 Task: Find connections with filter location Yutz with filter topic #Lawwith filter profile language Potuguese with filter current company Blu Ocean Innovations pvt ltd with filter school Sri Padmavathi Mahila Visva Vidyalayam, Tirupathi with filter industry Law Enforcement with filter service category Portrait Photography with filter keywords title Online ESL Instructor
Action: Mouse moved to (488, 79)
Screenshot: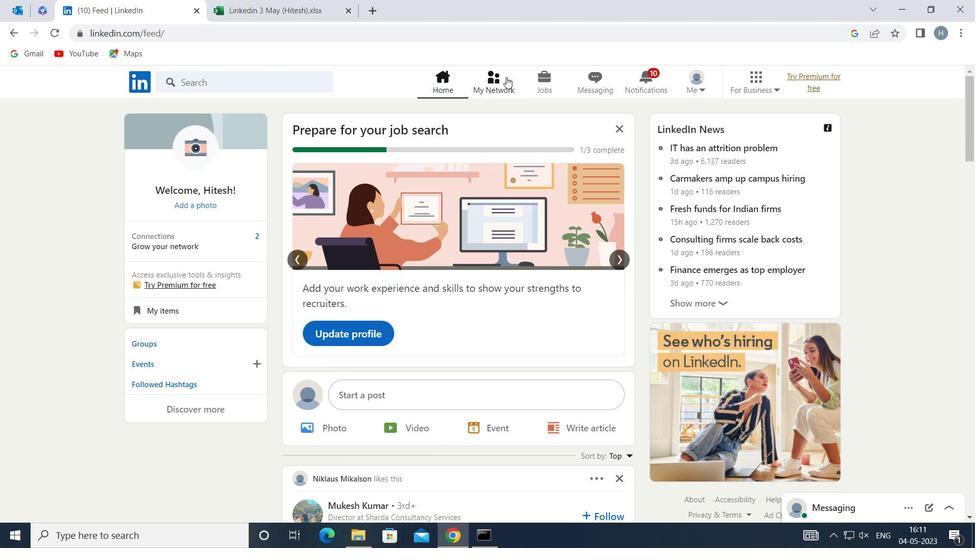 
Action: Mouse pressed left at (488, 79)
Screenshot: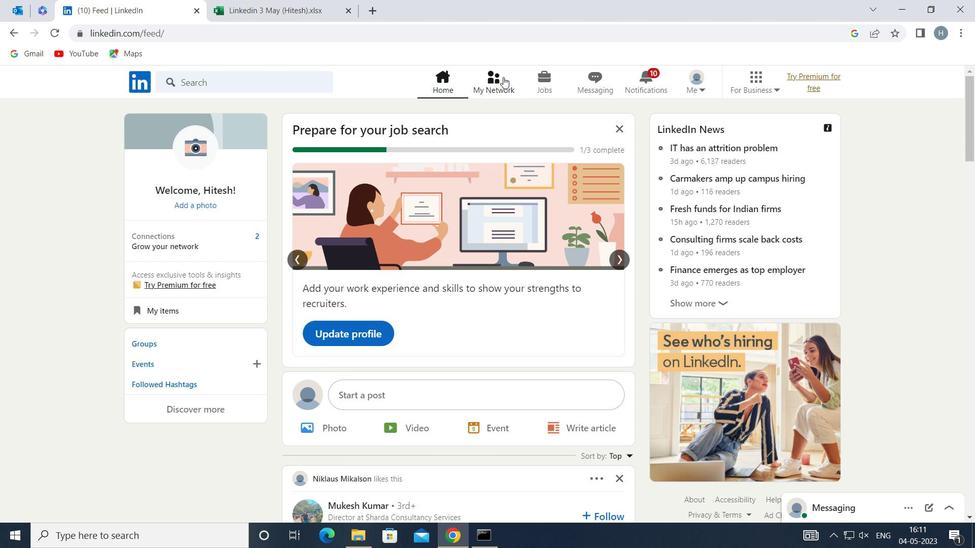 
Action: Mouse moved to (272, 149)
Screenshot: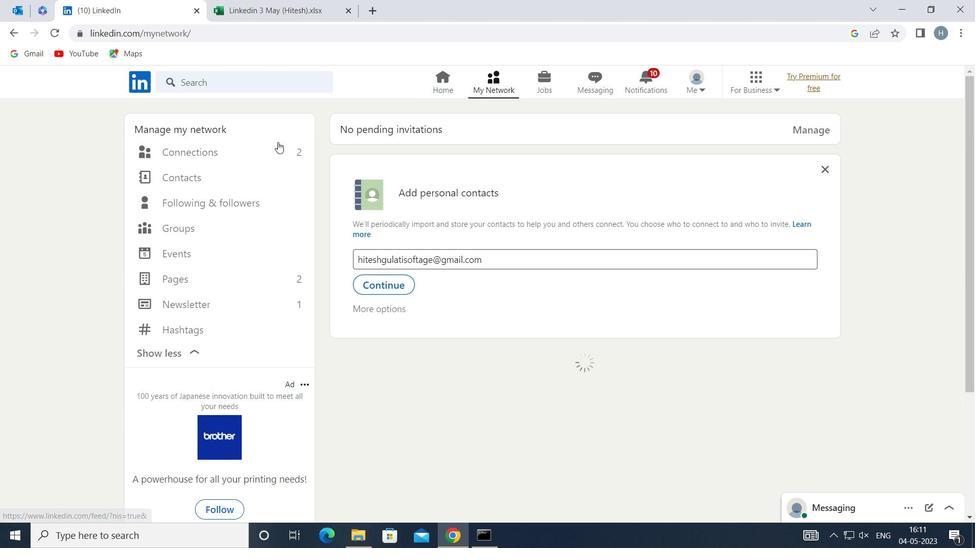 
Action: Mouse pressed left at (272, 149)
Screenshot: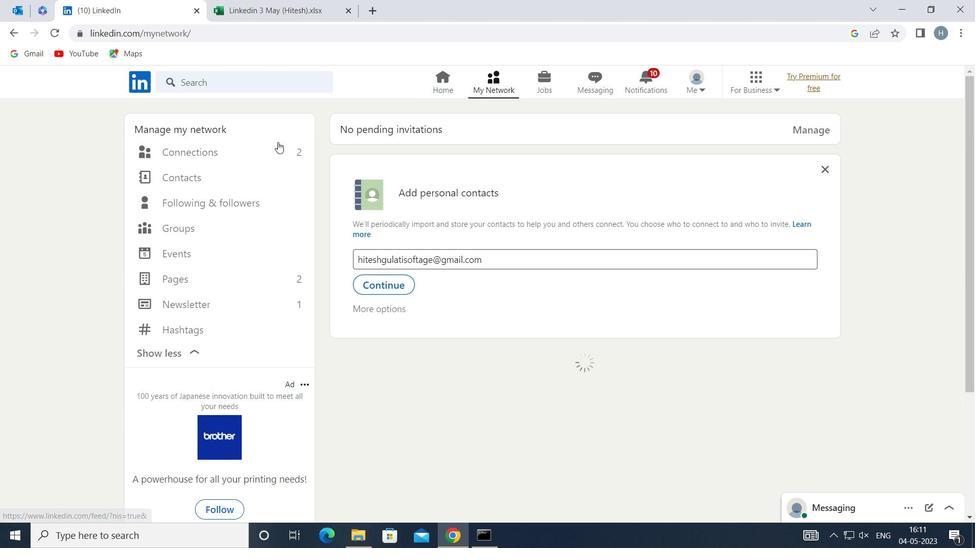 
Action: Mouse moved to (571, 152)
Screenshot: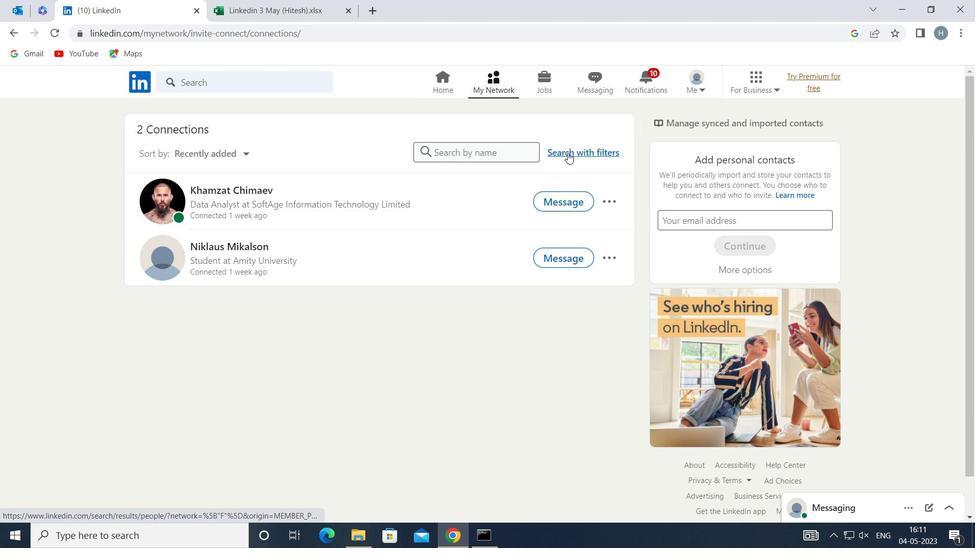 
Action: Mouse pressed left at (571, 152)
Screenshot: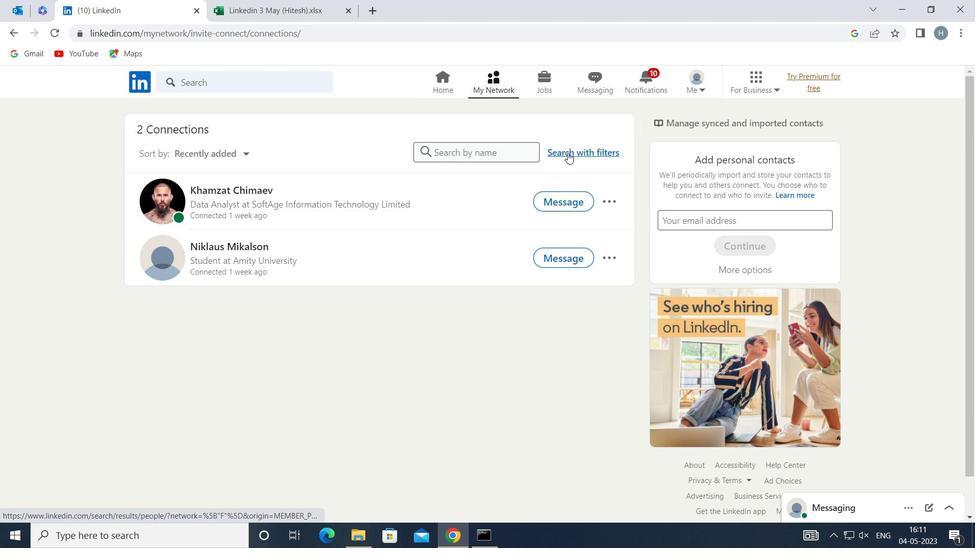 
Action: Mouse moved to (533, 115)
Screenshot: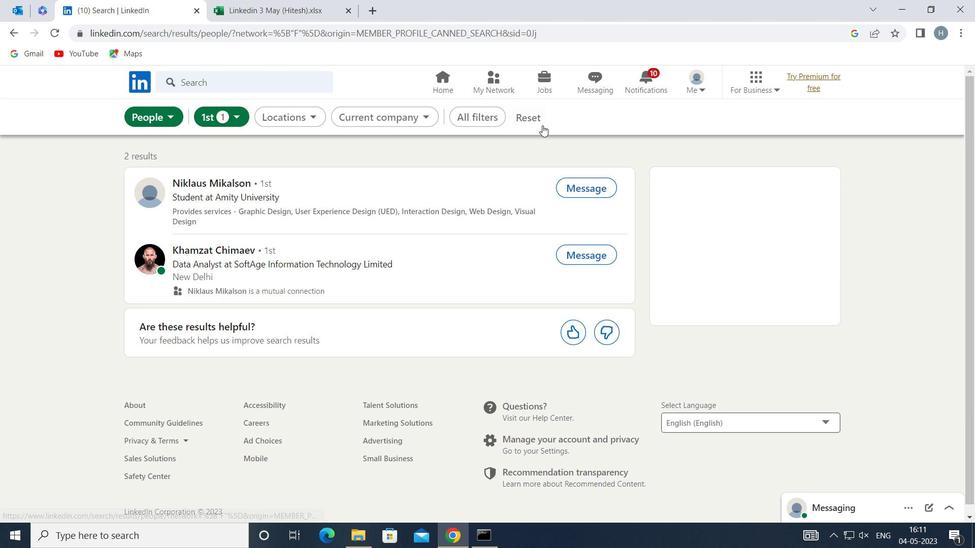 
Action: Mouse pressed left at (533, 115)
Screenshot: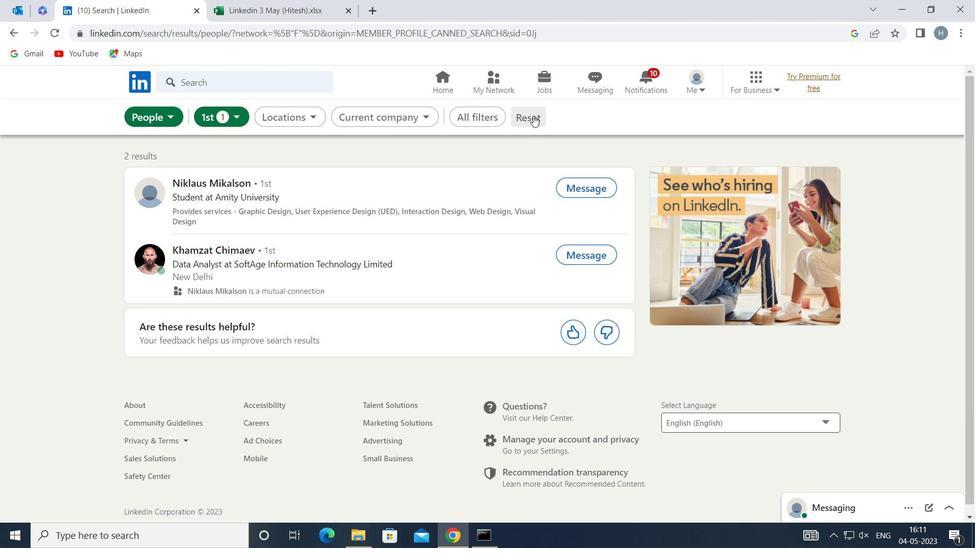 
Action: Mouse moved to (518, 115)
Screenshot: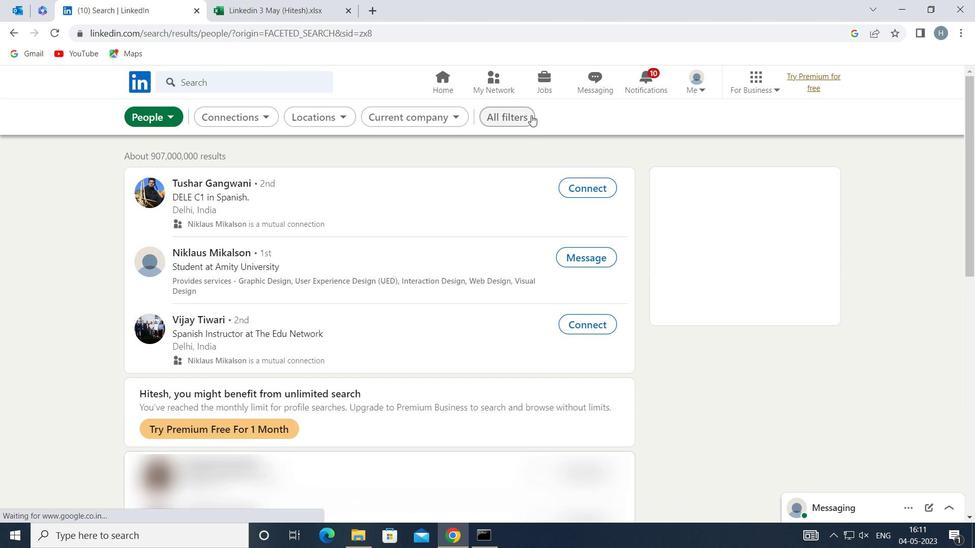 
Action: Mouse pressed left at (518, 115)
Screenshot: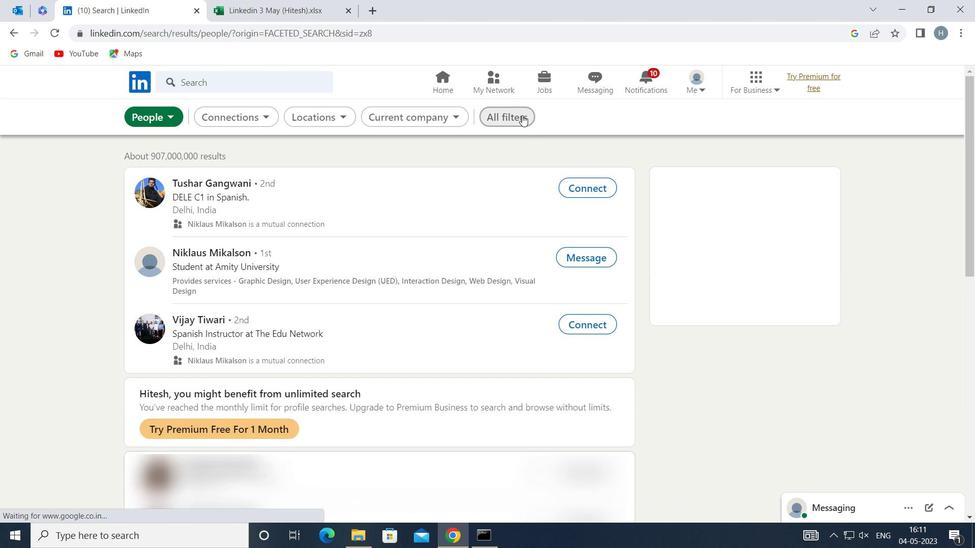 
Action: Mouse moved to (712, 314)
Screenshot: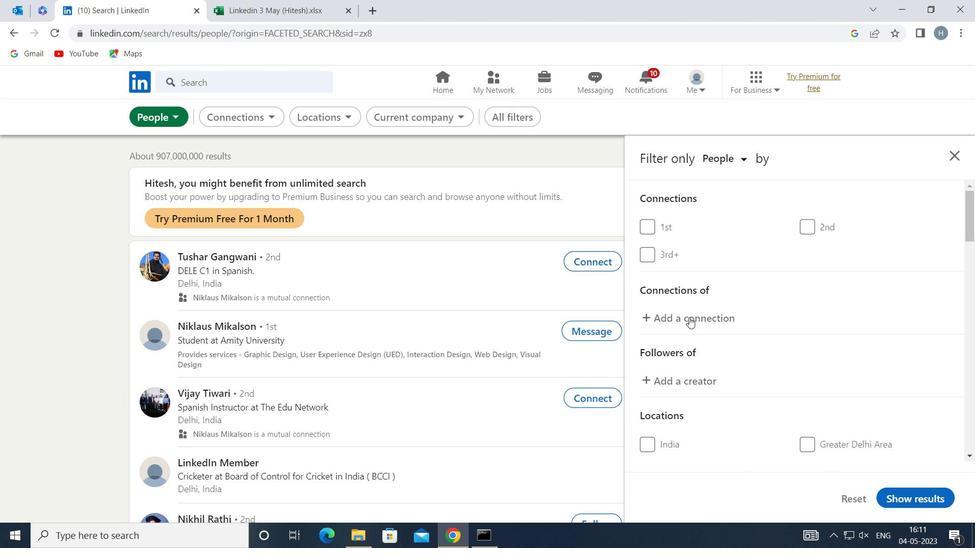 
Action: Mouse scrolled (712, 314) with delta (0, 0)
Screenshot: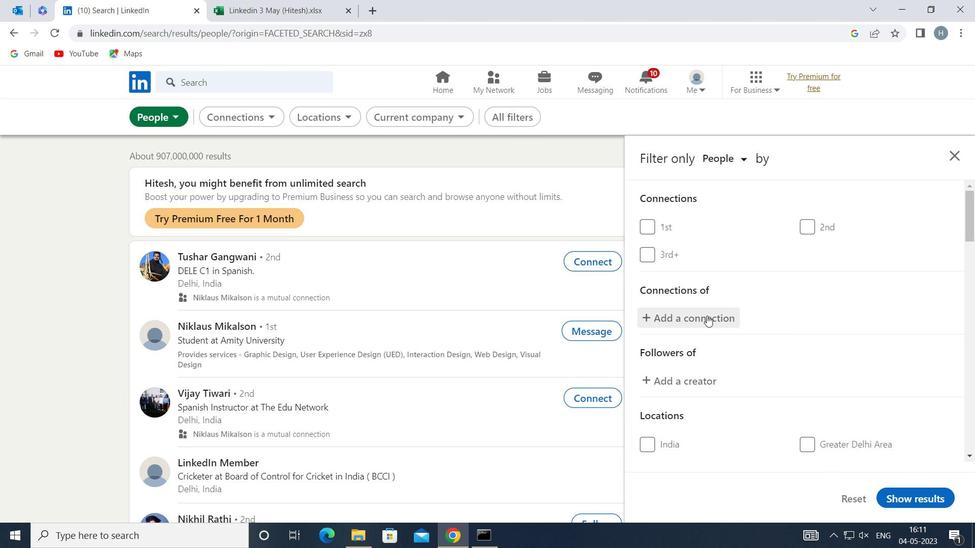
Action: Mouse scrolled (712, 314) with delta (0, 0)
Screenshot: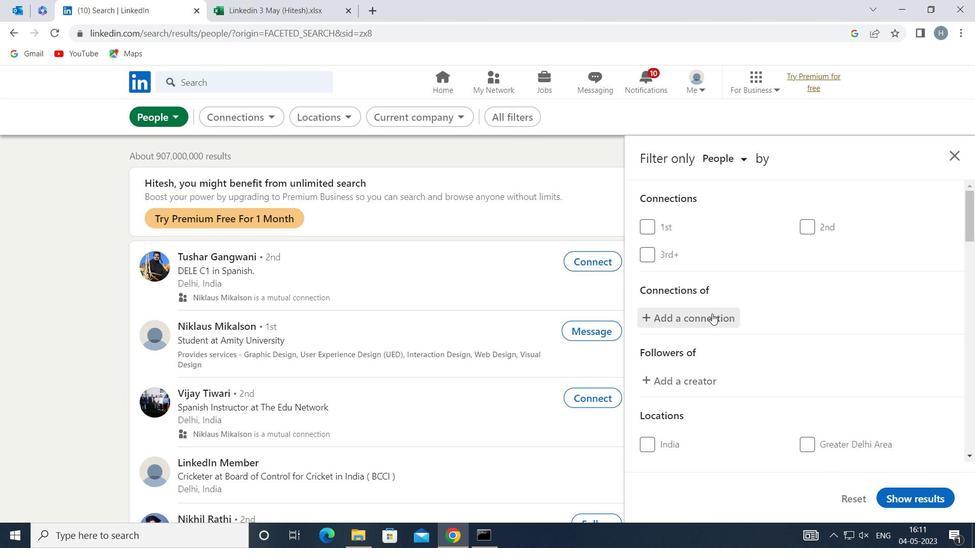 
Action: Mouse moved to (715, 313)
Screenshot: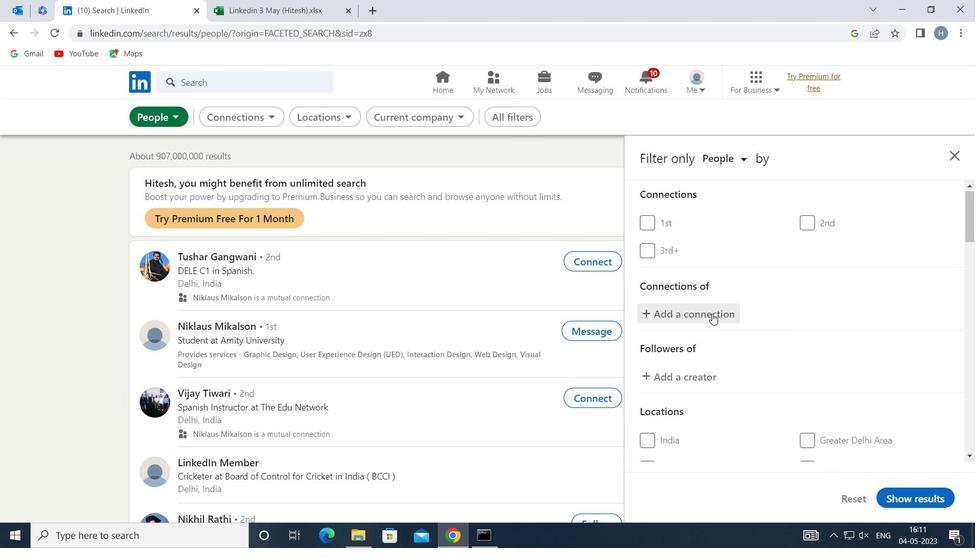 
Action: Mouse scrolled (715, 312) with delta (0, 0)
Screenshot: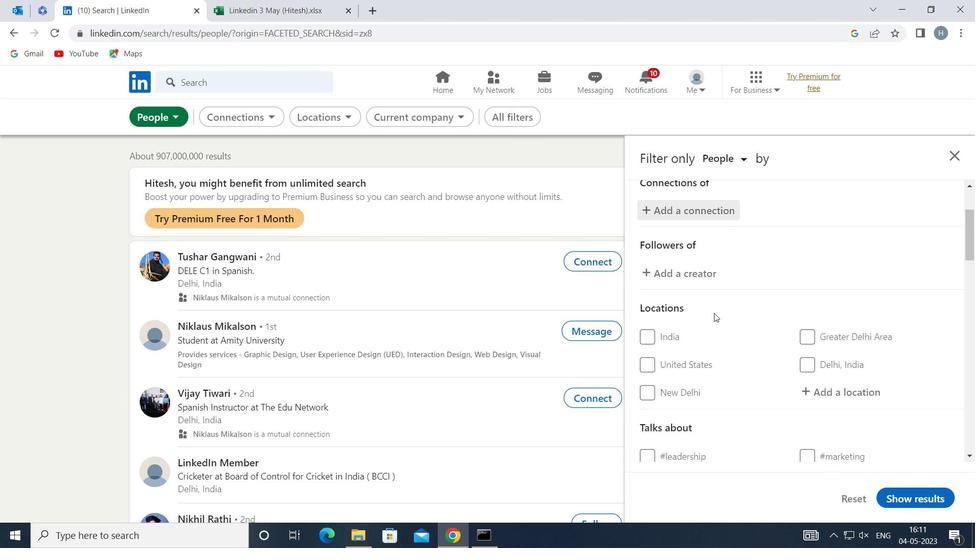 
Action: Mouse moved to (814, 313)
Screenshot: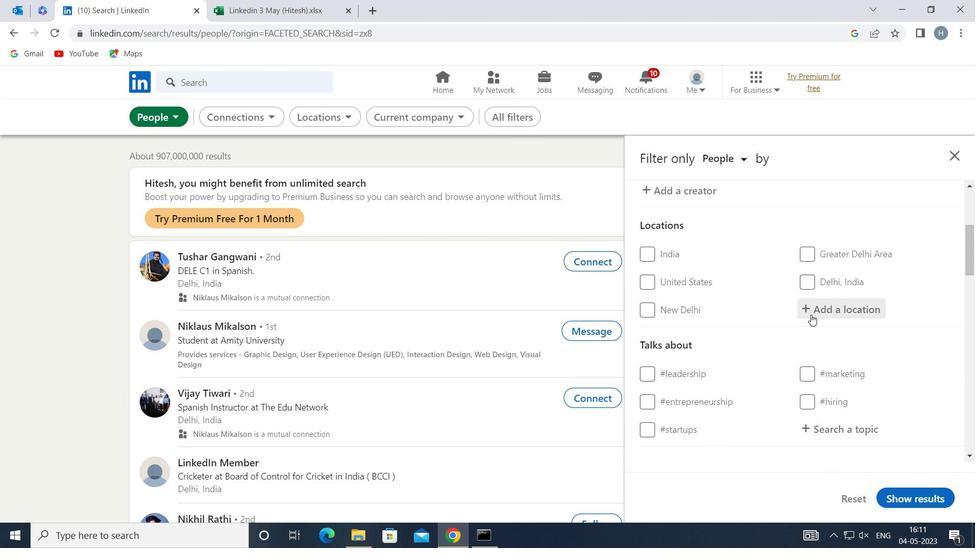
Action: Mouse pressed left at (814, 313)
Screenshot: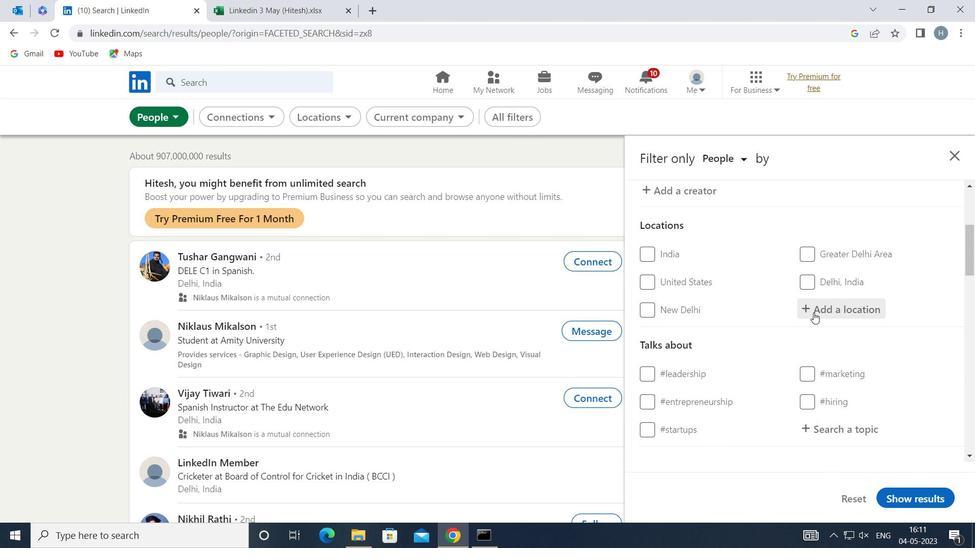 
Action: Key pressed <Key.shift>YUT
Screenshot: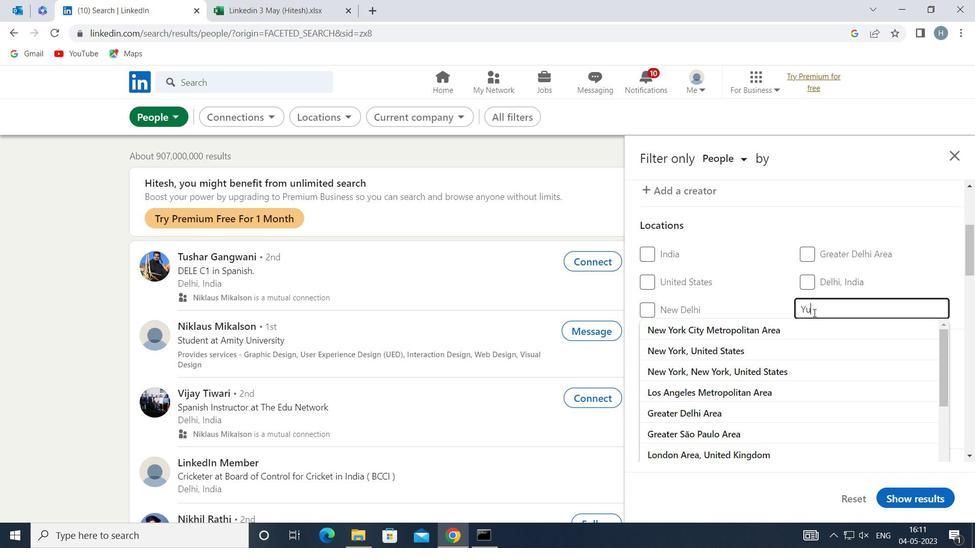 
Action: Mouse moved to (814, 312)
Screenshot: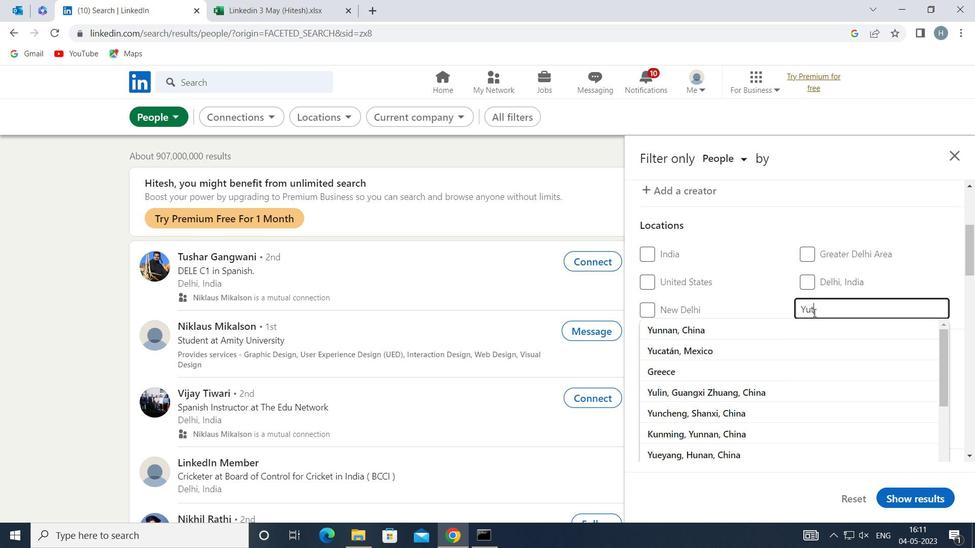 
Action: Key pressed Z
Screenshot: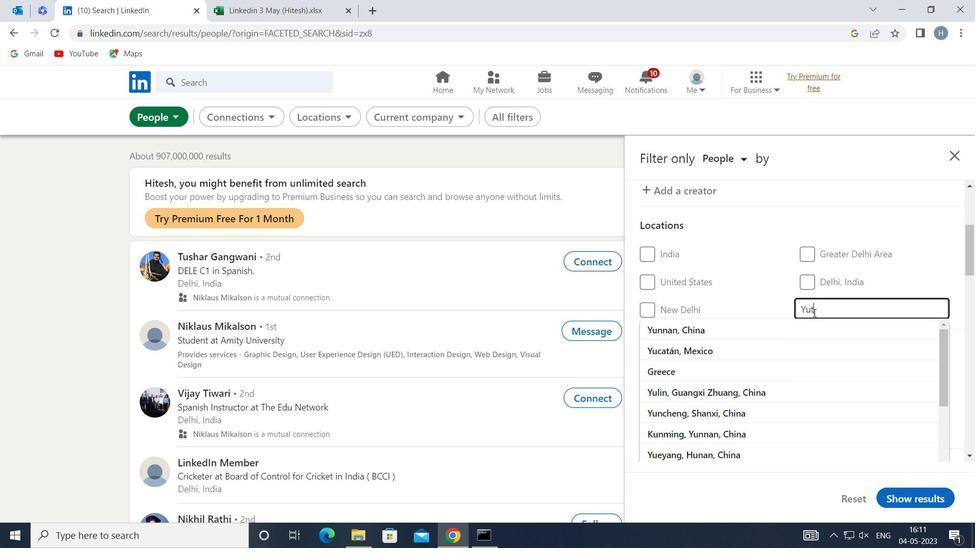 
Action: Mouse moved to (784, 327)
Screenshot: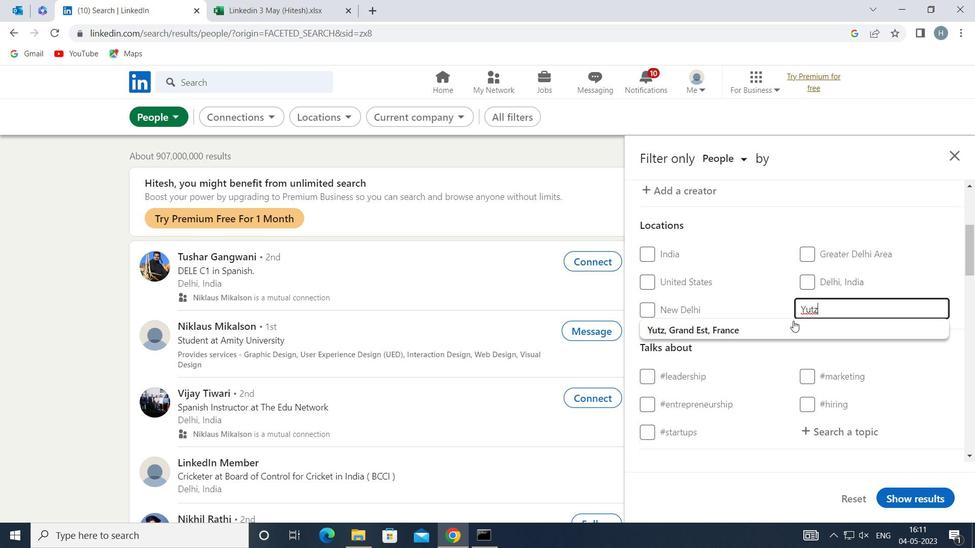 
Action: Mouse pressed left at (784, 327)
Screenshot: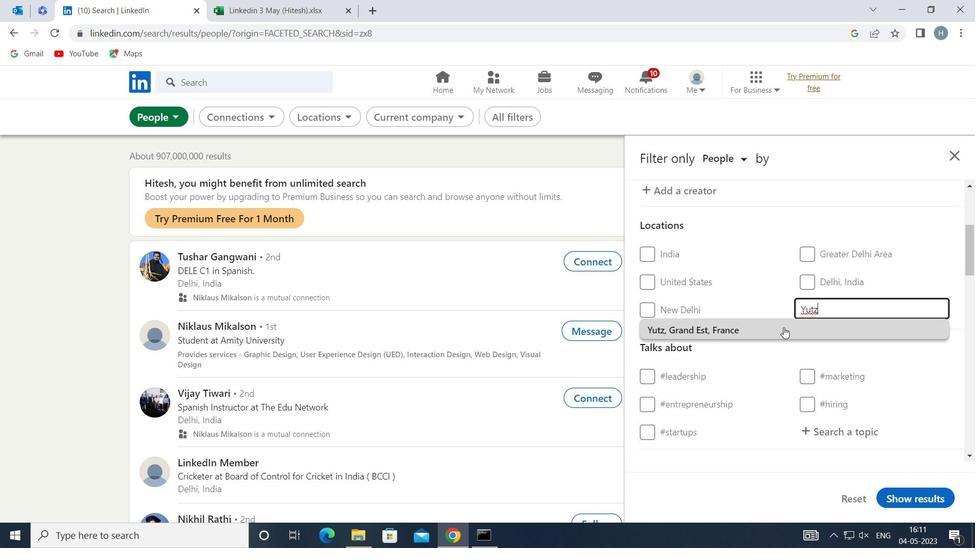 
Action: Mouse scrolled (784, 327) with delta (0, 0)
Screenshot: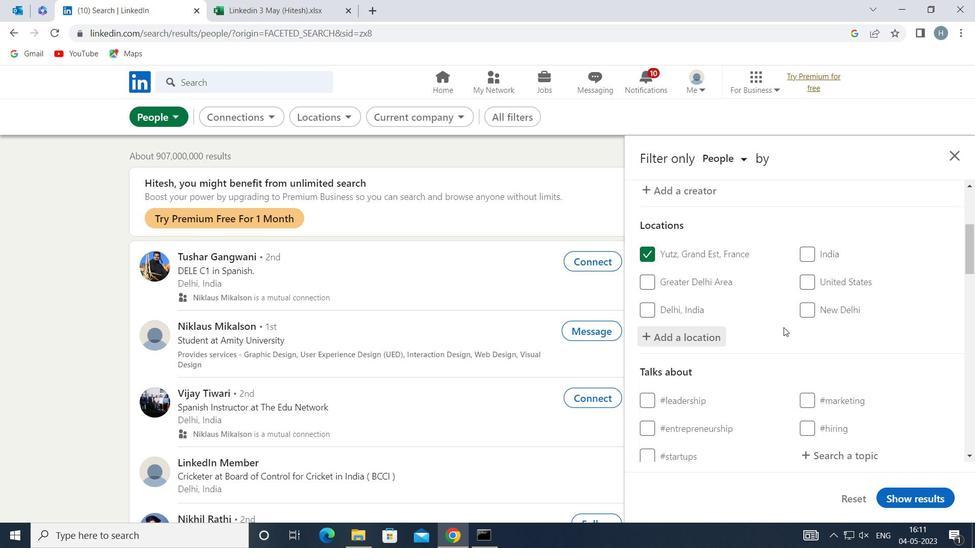 
Action: Mouse scrolled (784, 327) with delta (0, 0)
Screenshot: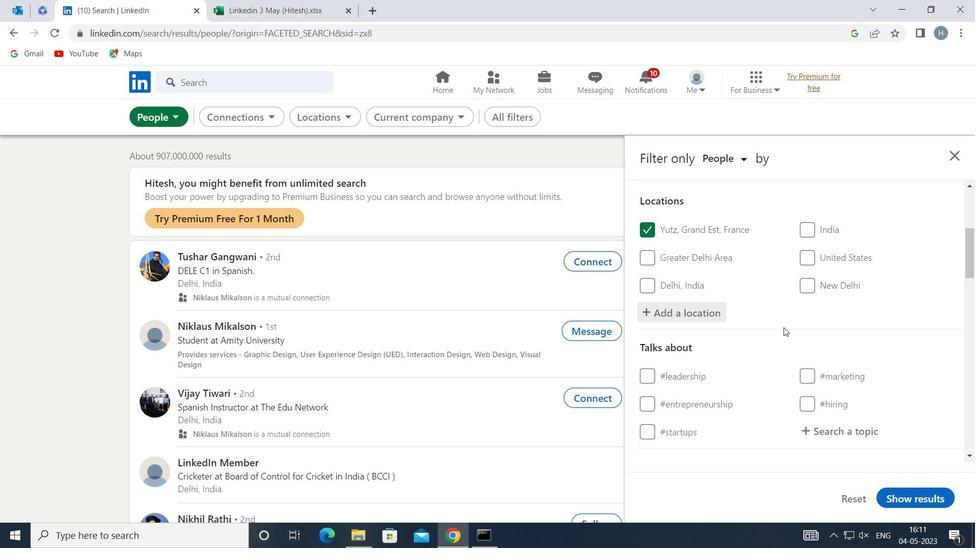 
Action: Mouse moved to (835, 330)
Screenshot: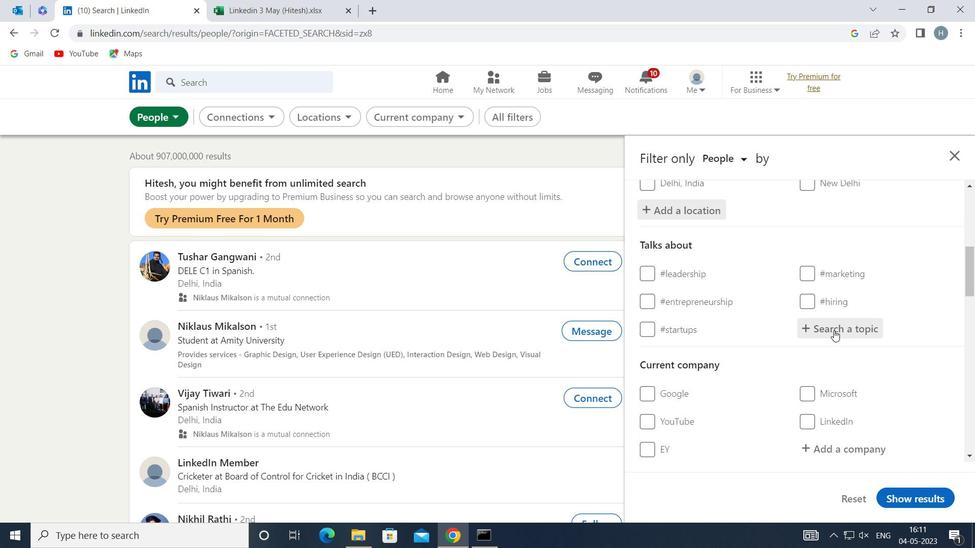 
Action: Mouse pressed left at (835, 330)
Screenshot: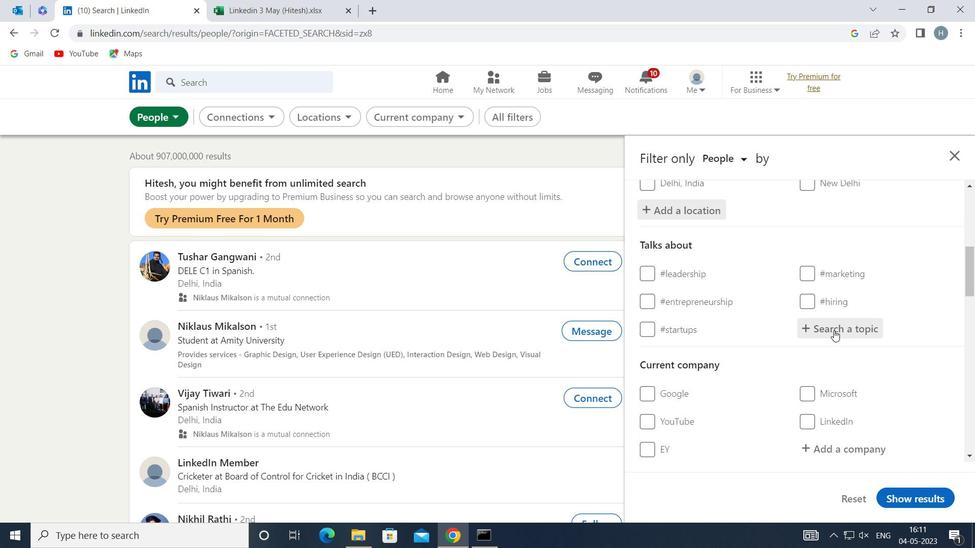 
Action: Mouse moved to (835, 330)
Screenshot: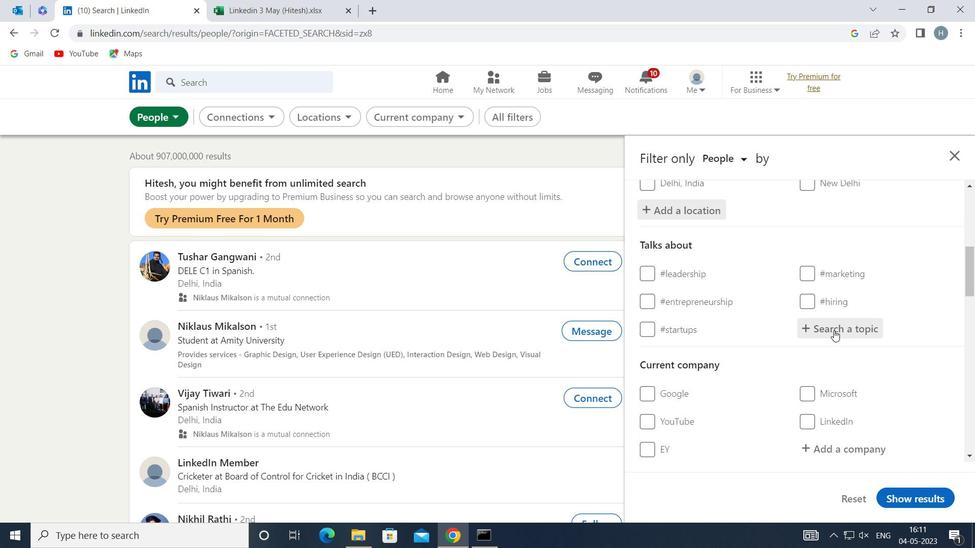 
Action: Key pressed LAW
Screenshot: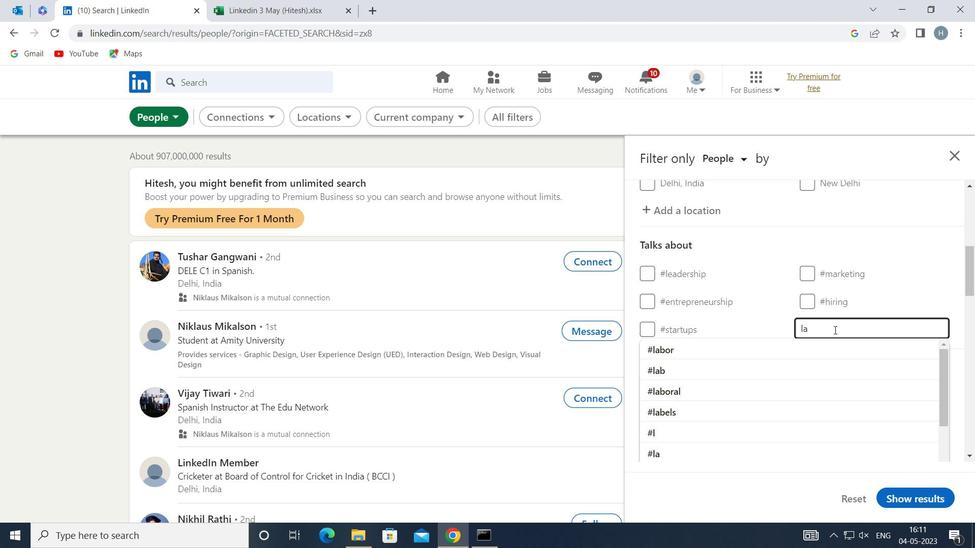 
Action: Mouse moved to (803, 348)
Screenshot: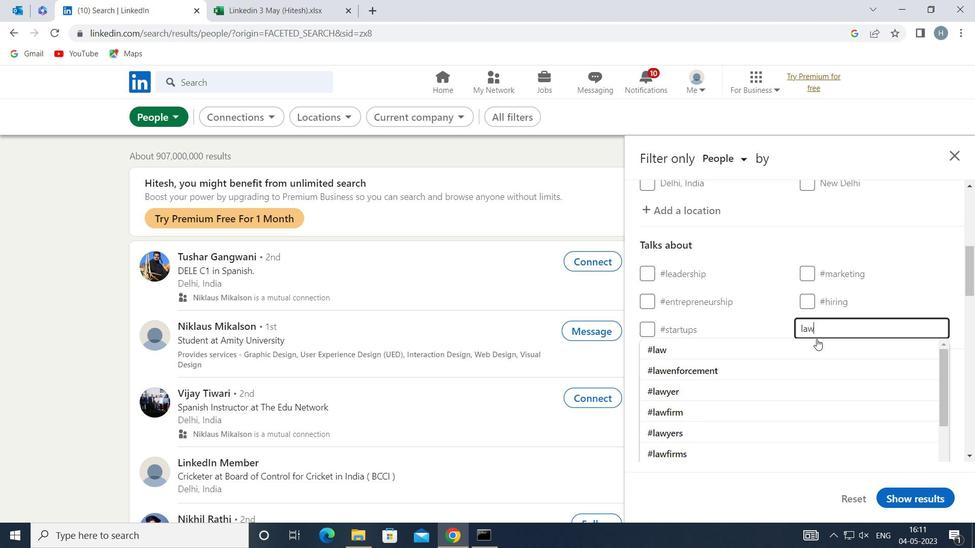 
Action: Mouse pressed left at (803, 348)
Screenshot: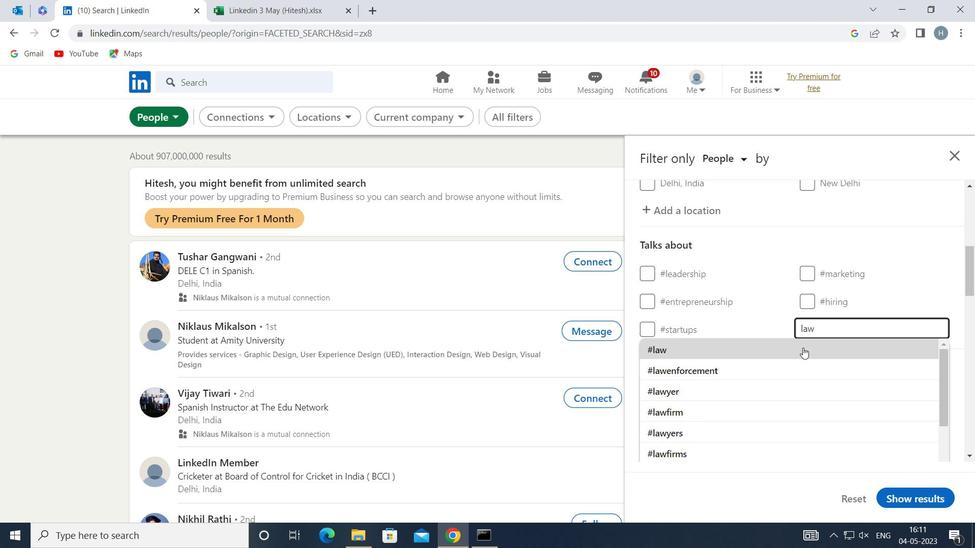 
Action: Mouse moved to (801, 348)
Screenshot: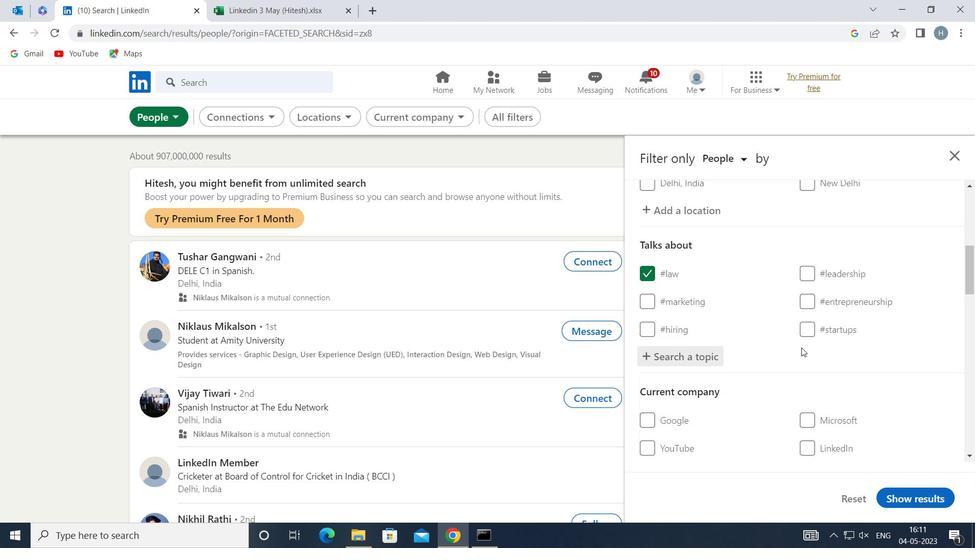 
Action: Mouse scrolled (801, 347) with delta (0, 0)
Screenshot: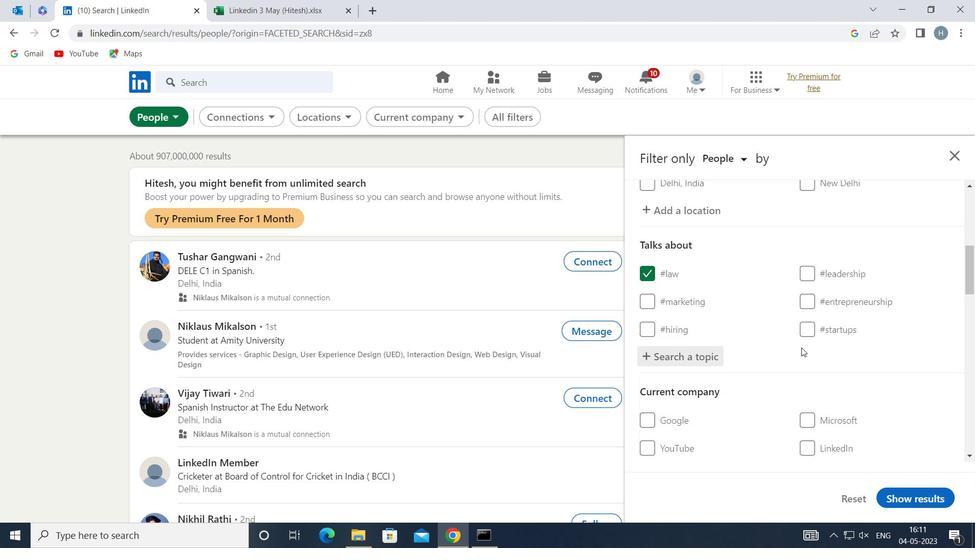
Action: Mouse moved to (801, 347)
Screenshot: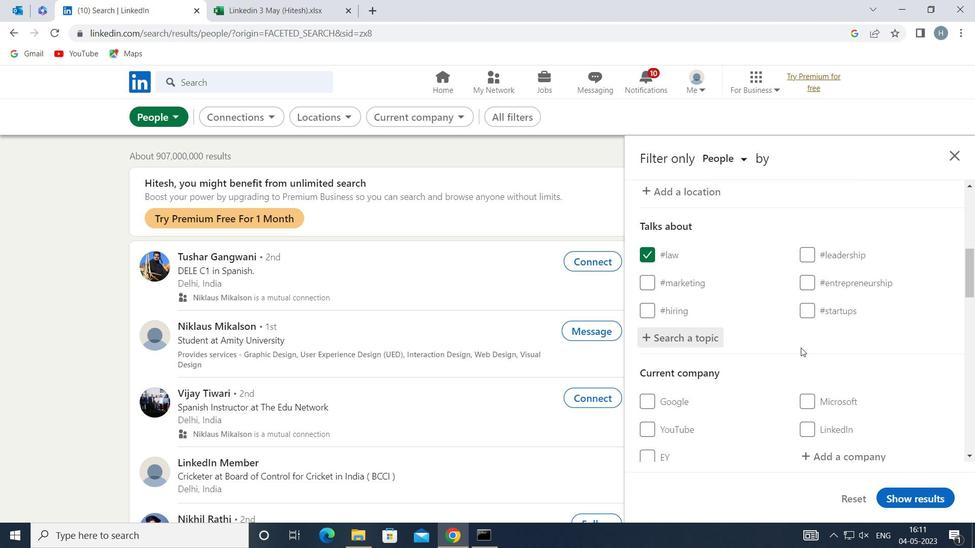 
Action: Mouse scrolled (801, 347) with delta (0, 0)
Screenshot: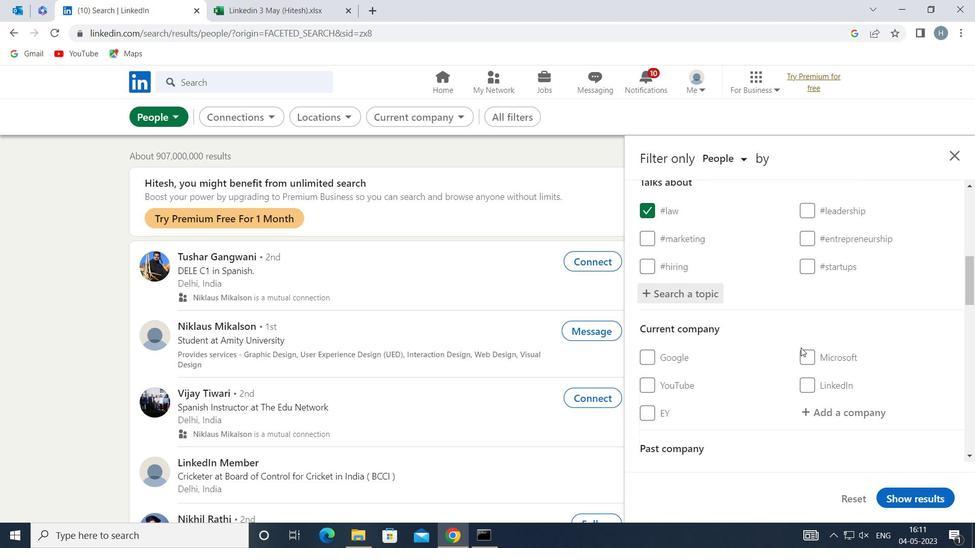 
Action: Mouse scrolled (801, 347) with delta (0, 0)
Screenshot: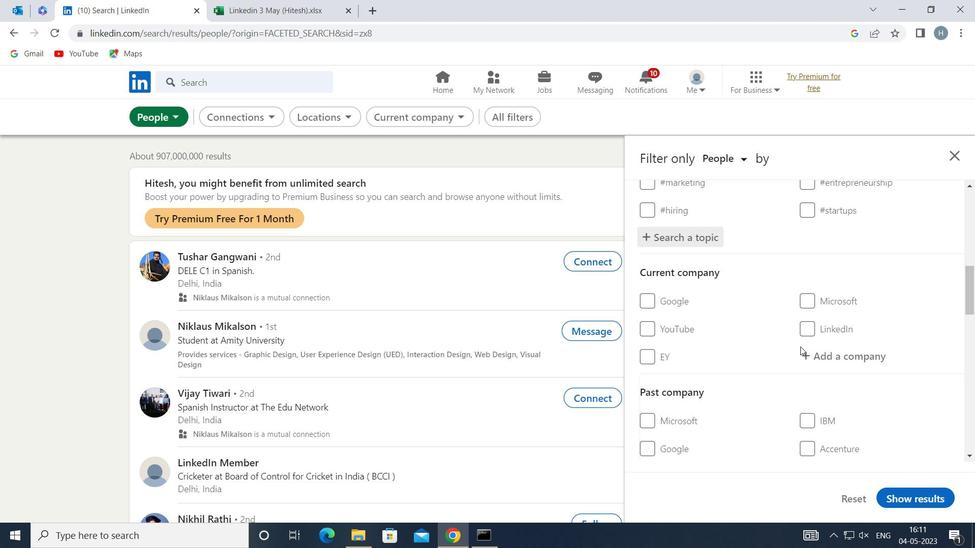 
Action: Mouse scrolled (801, 347) with delta (0, 0)
Screenshot: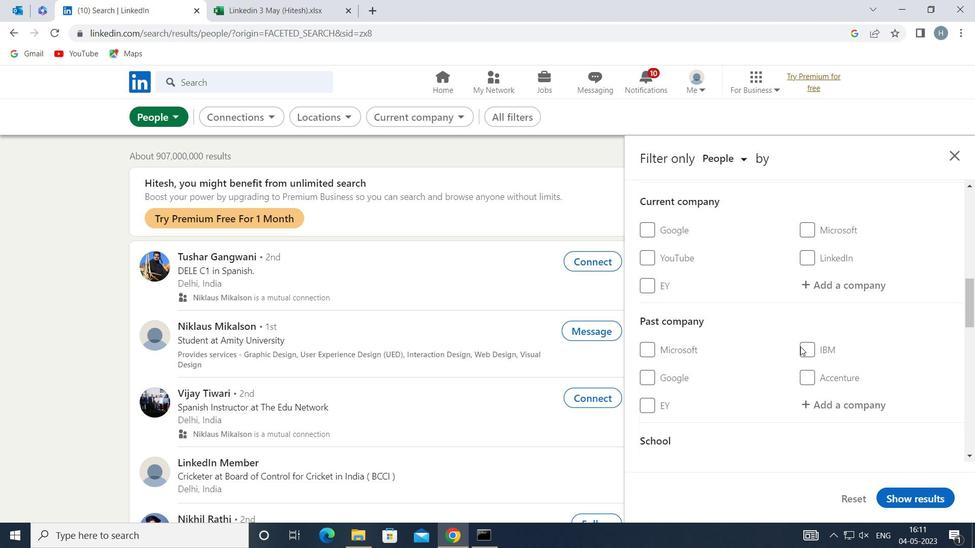 
Action: Mouse scrolled (801, 347) with delta (0, 0)
Screenshot: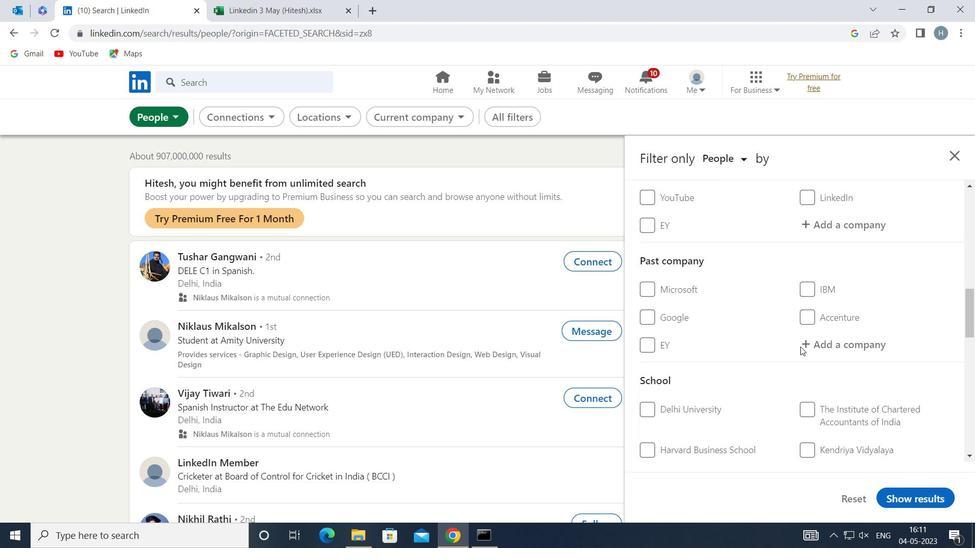 
Action: Mouse moved to (801, 345)
Screenshot: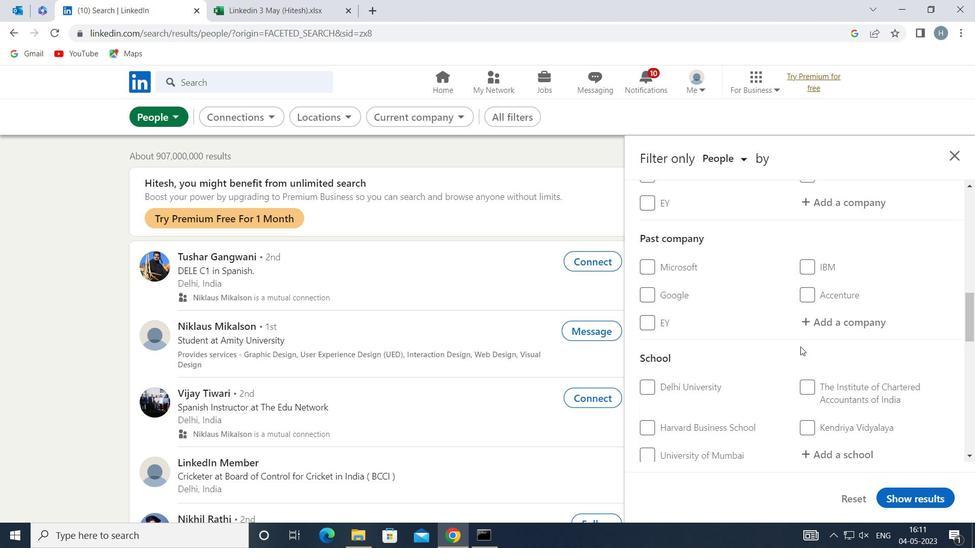 
Action: Mouse scrolled (801, 345) with delta (0, 0)
Screenshot: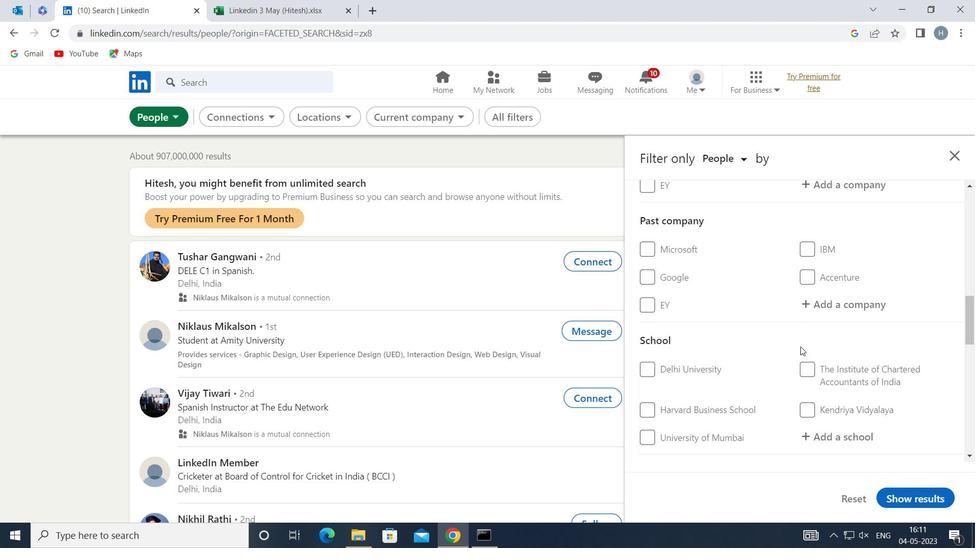 
Action: Mouse moved to (801, 345)
Screenshot: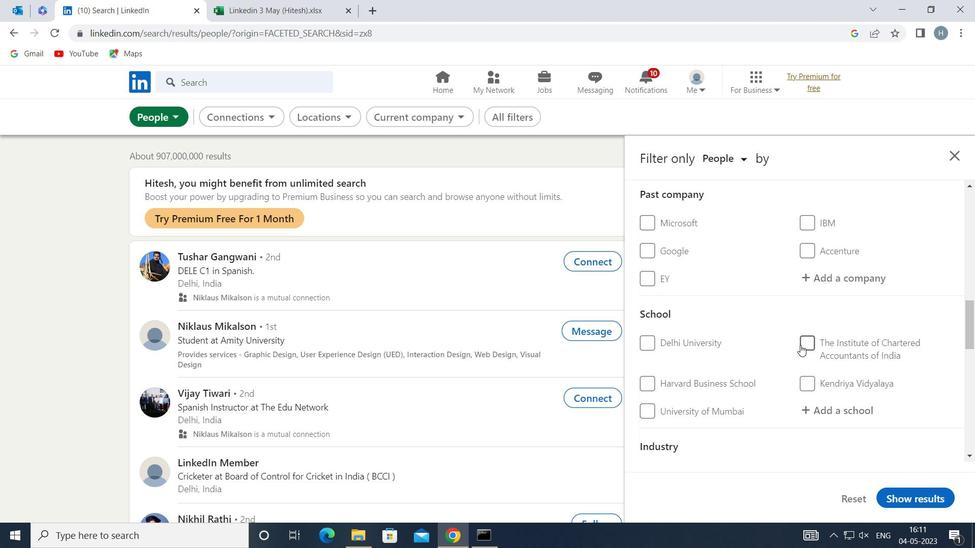 
Action: Mouse scrolled (801, 344) with delta (0, 0)
Screenshot: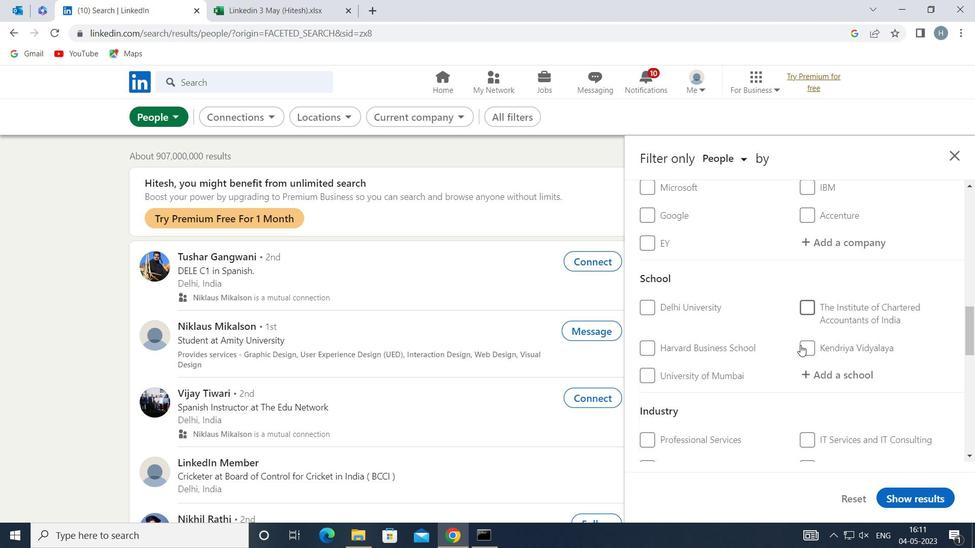 
Action: Mouse scrolled (801, 344) with delta (0, 0)
Screenshot: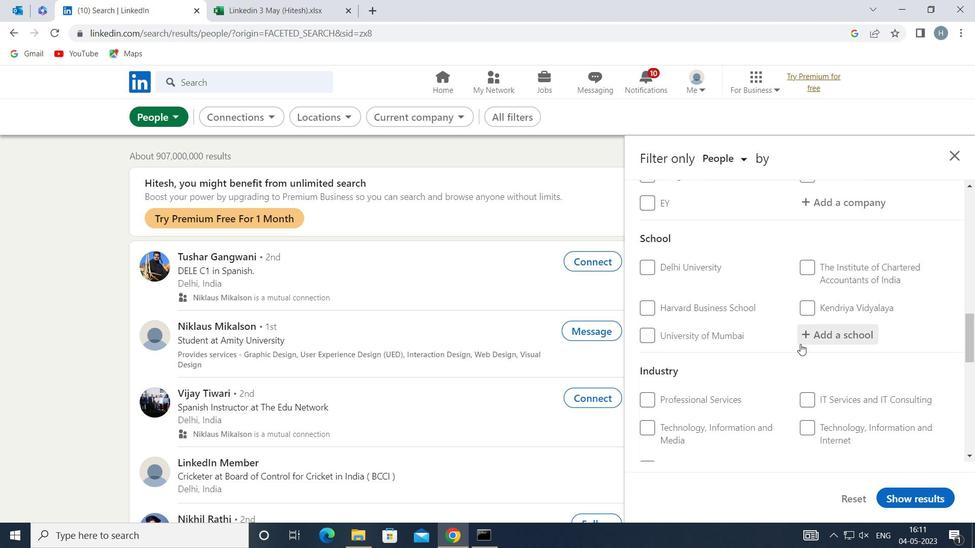 
Action: Mouse scrolled (801, 344) with delta (0, 0)
Screenshot: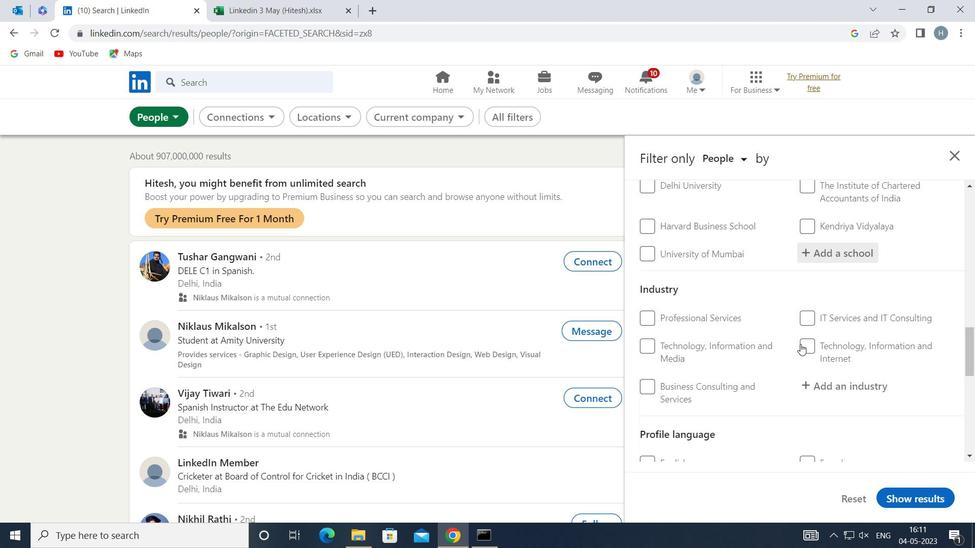 
Action: Mouse scrolled (801, 344) with delta (0, 0)
Screenshot: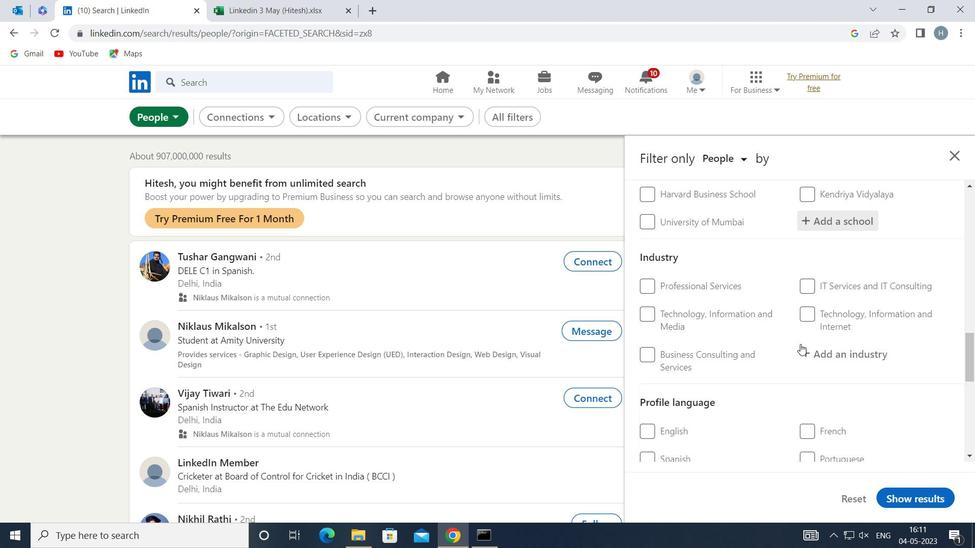 
Action: Mouse moved to (812, 330)
Screenshot: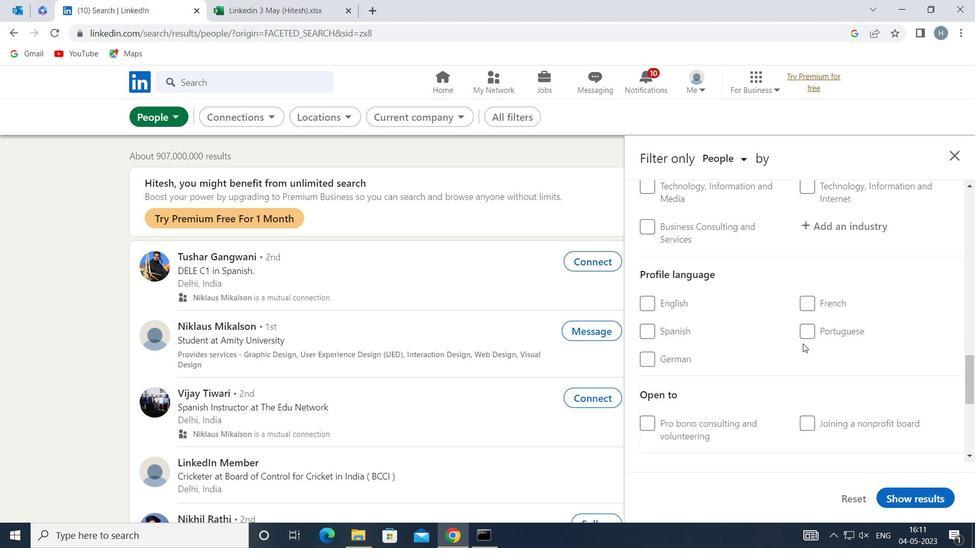 
Action: Mouse pressed left at (812, 330)
Screenshot: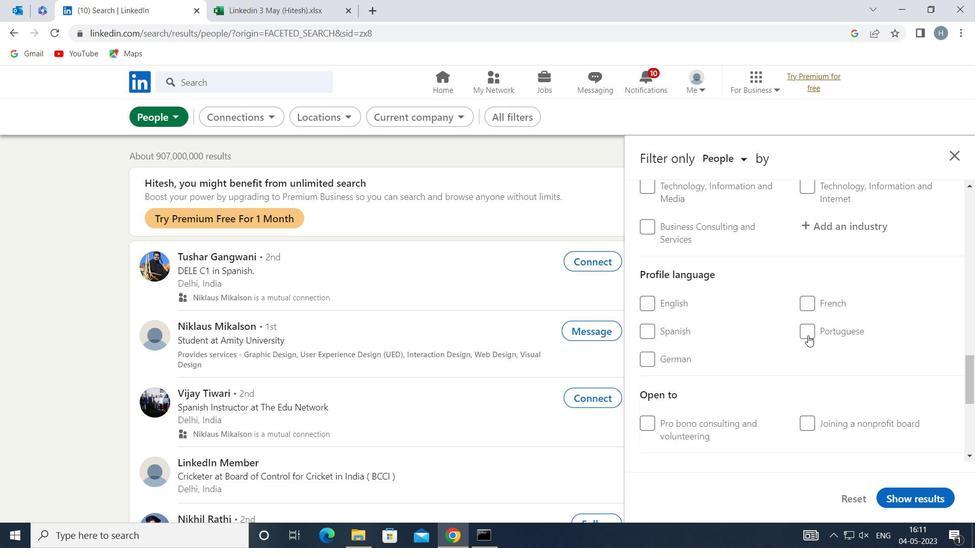 
Action: Mouse moved to (739, 350)
Screenshot: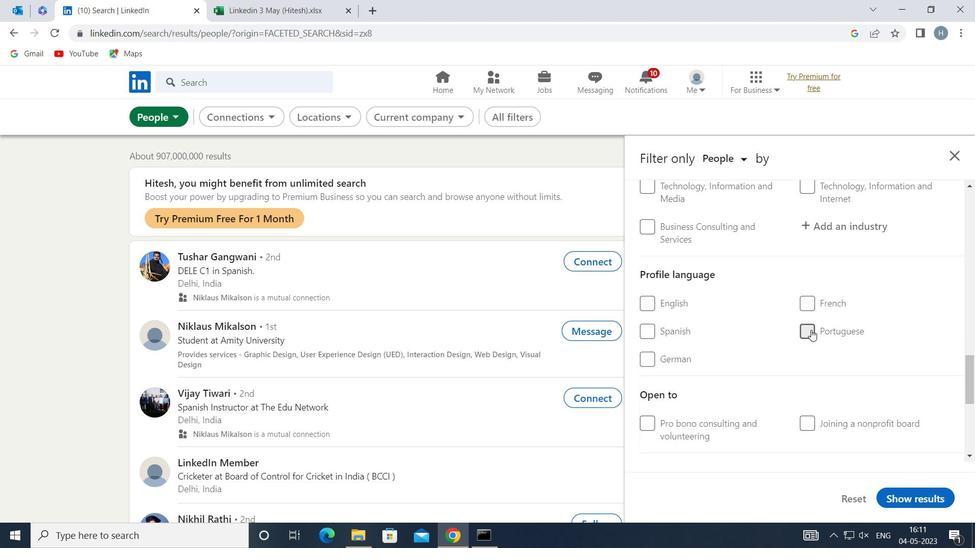 
Action: Mouse scrolled (739, 350) with delta (0, 0)
Screenshot: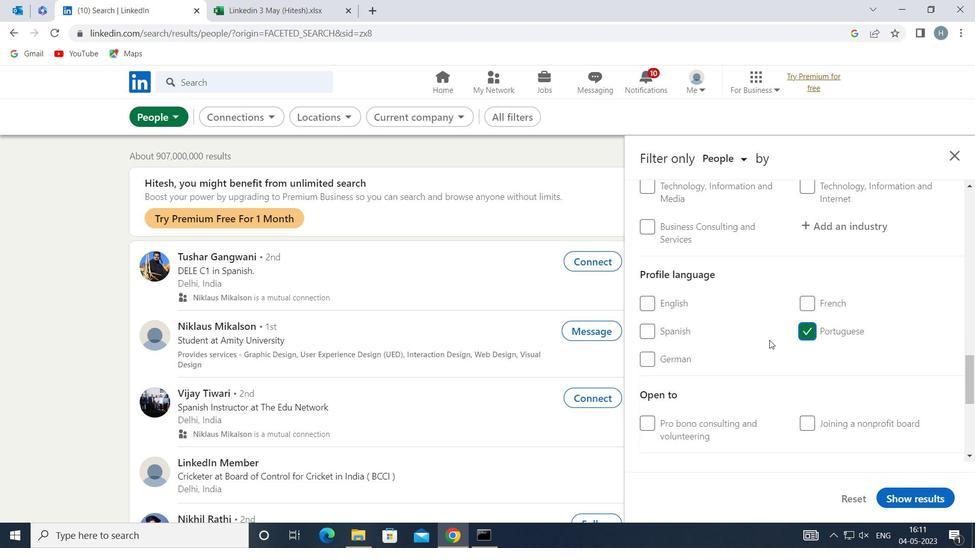 
Action: Mouse scrolled (739, 350) with delta (0, 0)
Screenshot: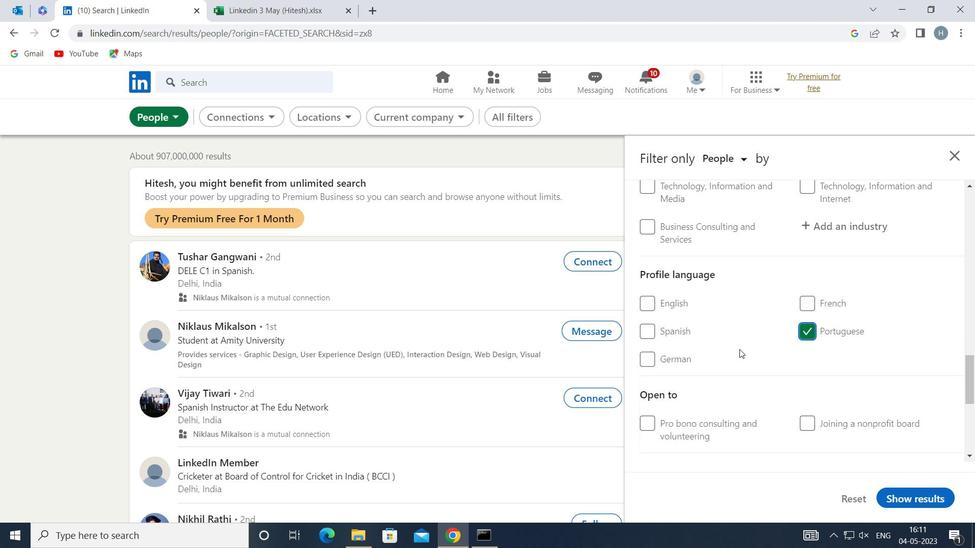 
Action: Mouse moved to (738, 350)
Screenshot: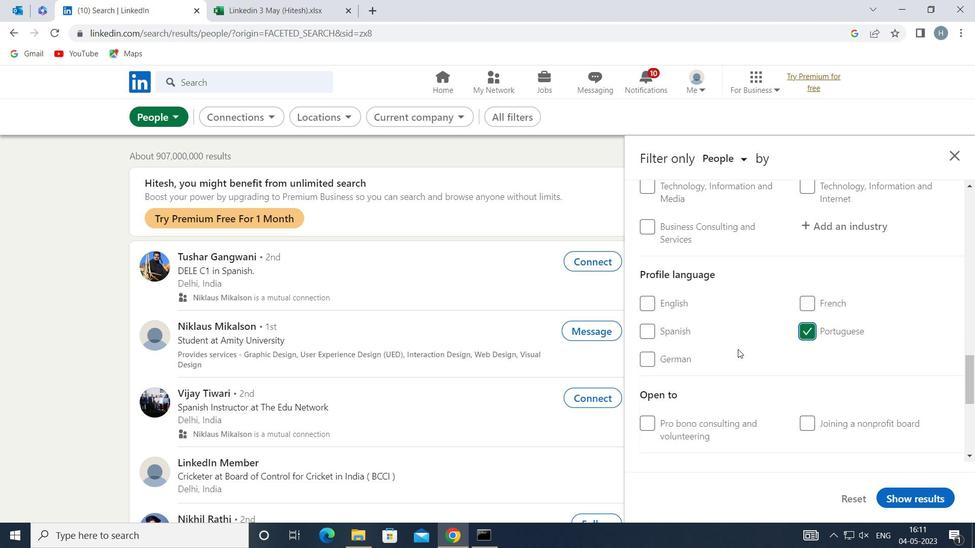 
Action: Mouse scrolled (738, 350) with delta (0, 0)
Screenshot: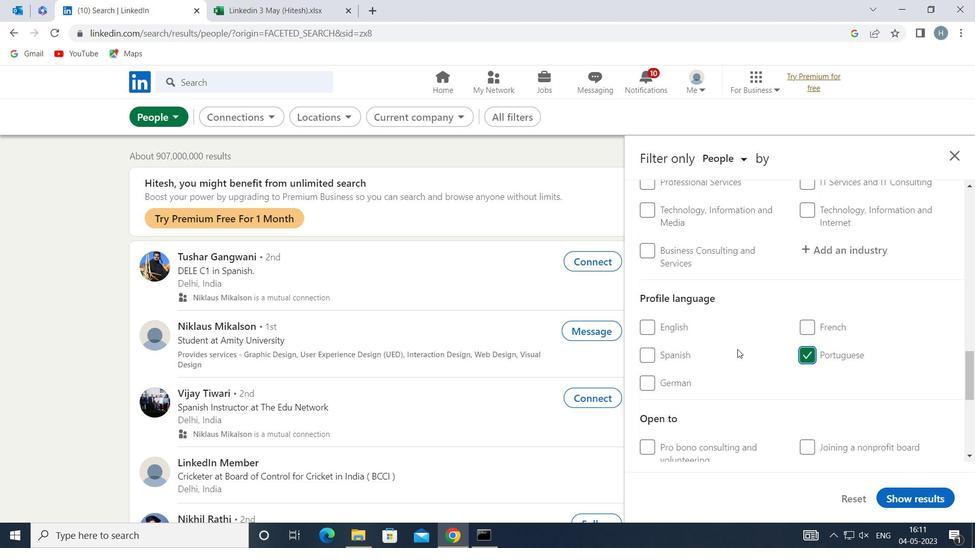 
Action: Mouse scrolled (738, 350) with delta (0, 0)
Screenshot: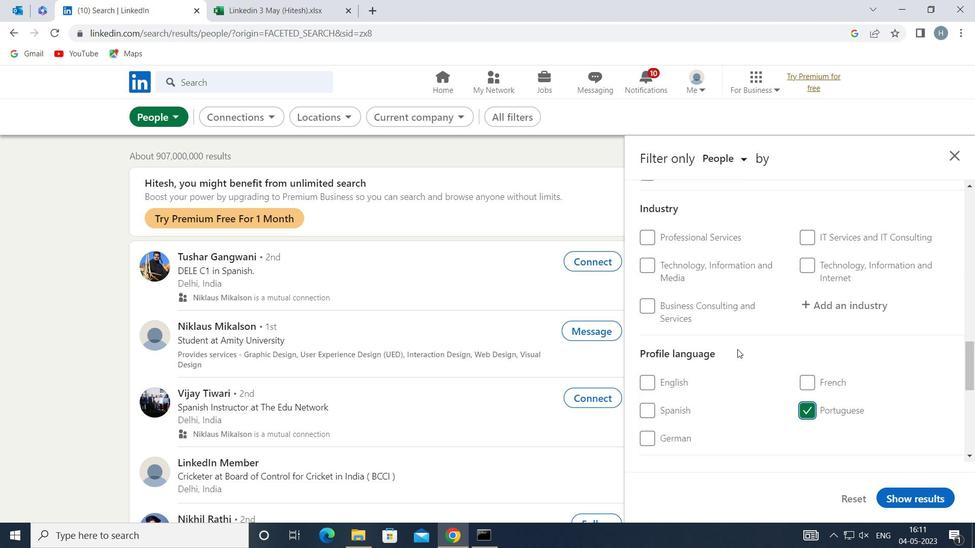 
Action: Mouse scrolled (738, 350) with delta (0, 0)
Screenshot: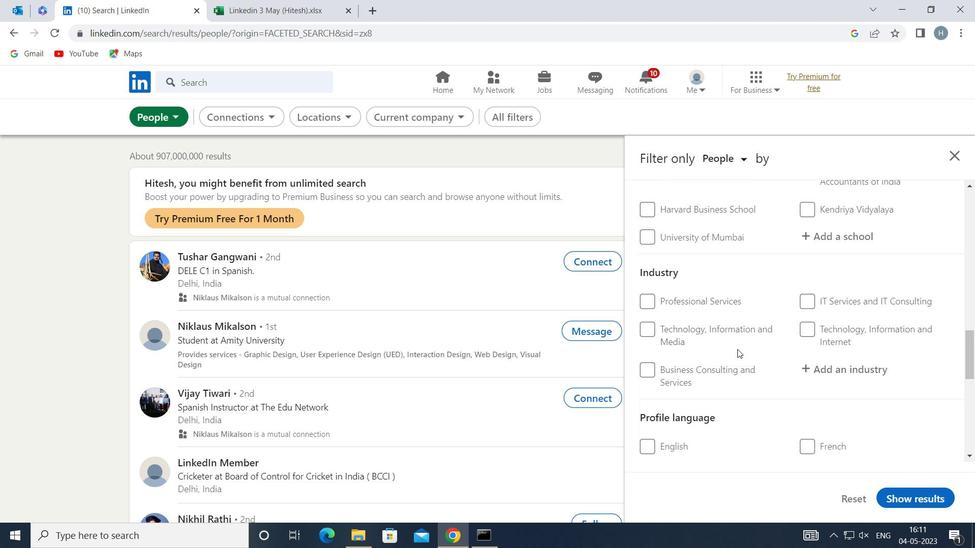 
Action: Mouse scrolled (738, 350) with delta (0, 0)
Screenshot: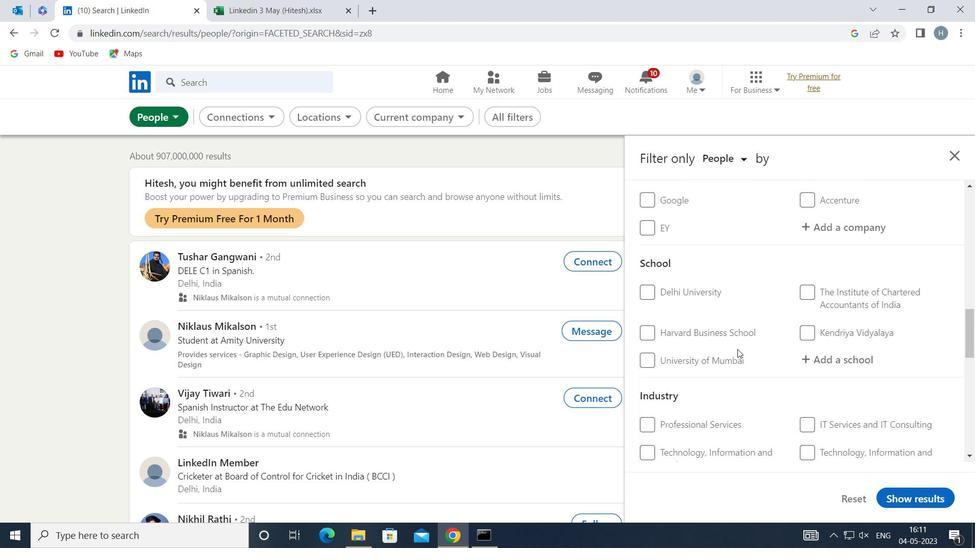
Action: Mouse scrolled (738, 350) with delta (0, 0)
Screenshot: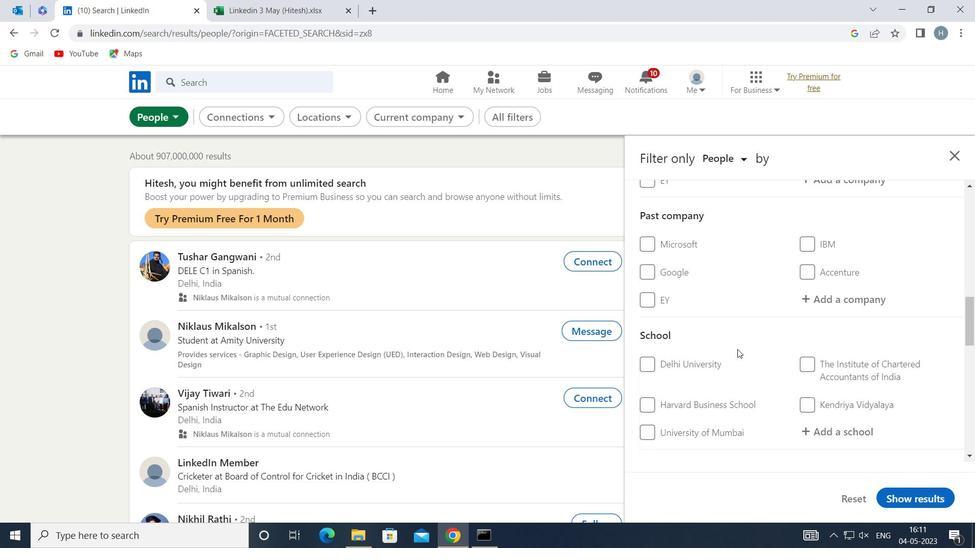 
Action: Mouse scrolled (738, 350) with delta (0, 0)
Screenshot: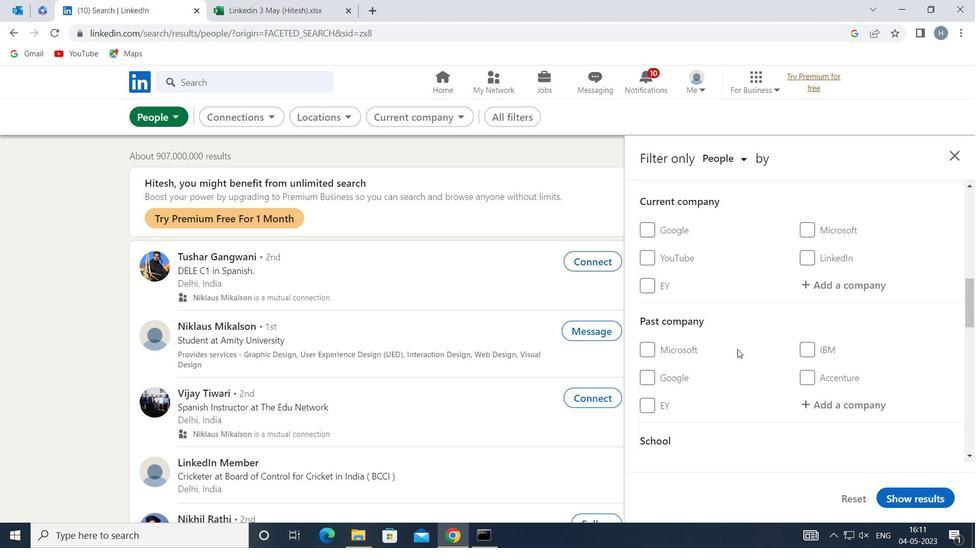 
Action: Mouse moved to (808, 348)
Screenshot: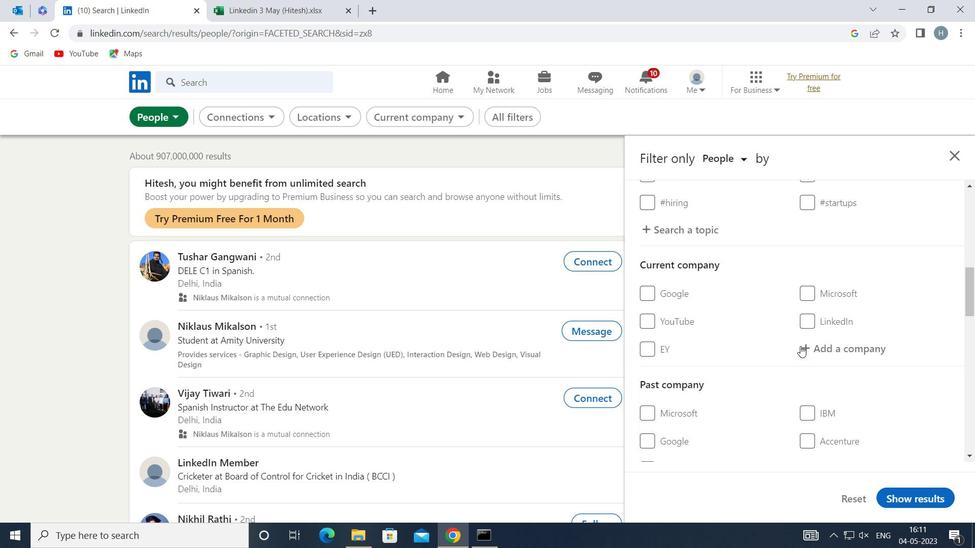 
Action: Mouse pressed left at (808, 348)
Screenshot: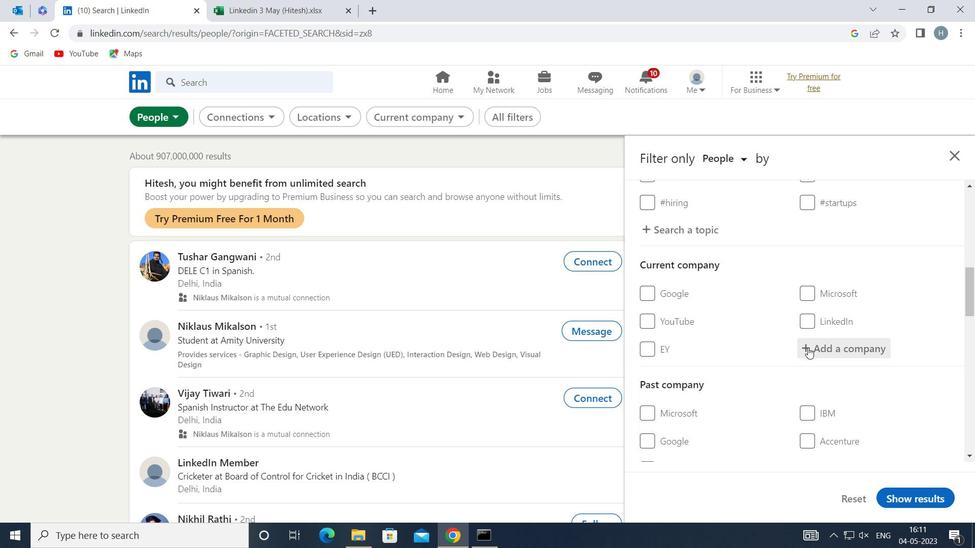 
Action: Key pressed <Key.shift>BLU<Key.space><Key.shift>O
Screenshot: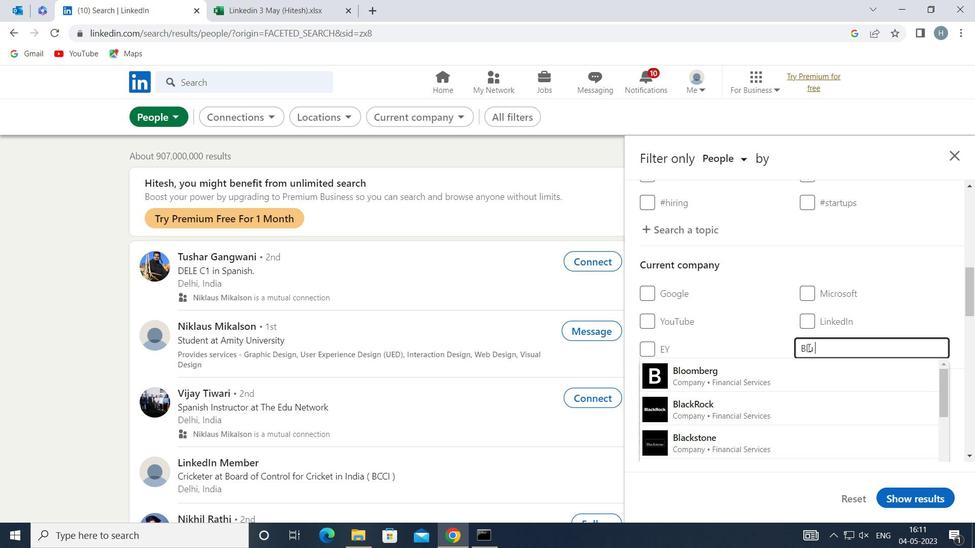 
Action: Mouse moved to (794, 371)
Screenshot: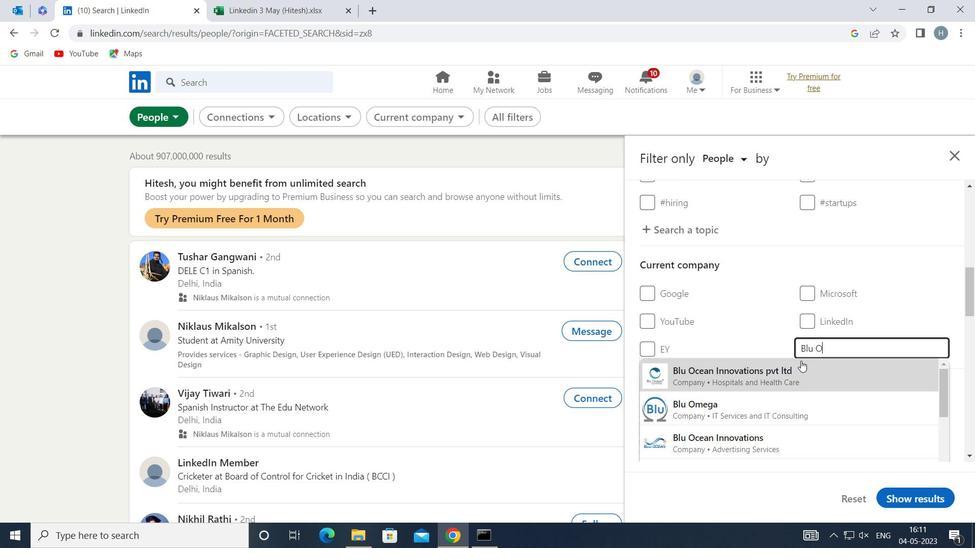 
Action: Mouse pressed left at (794, 371)
Screenshot: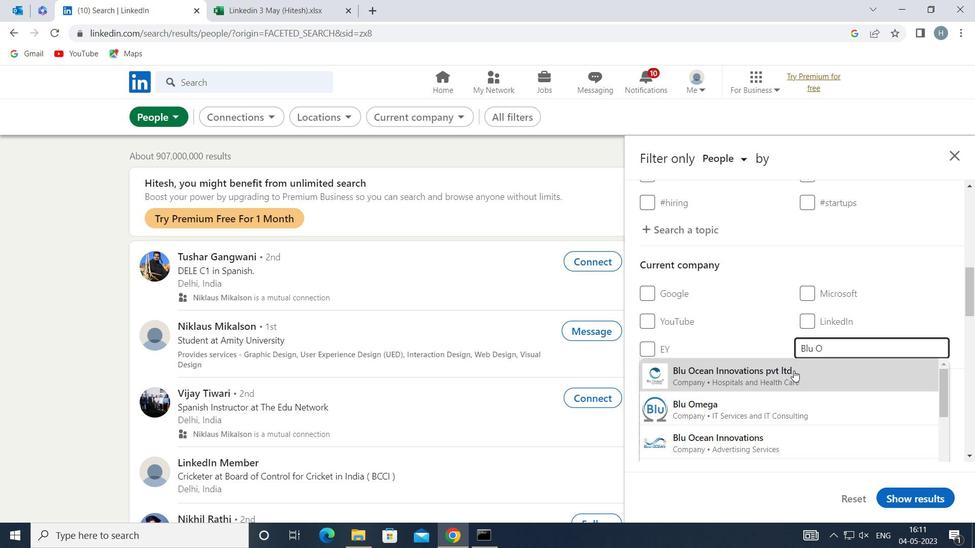 
Action: Mouse moved to (760, 340)
Screenshot: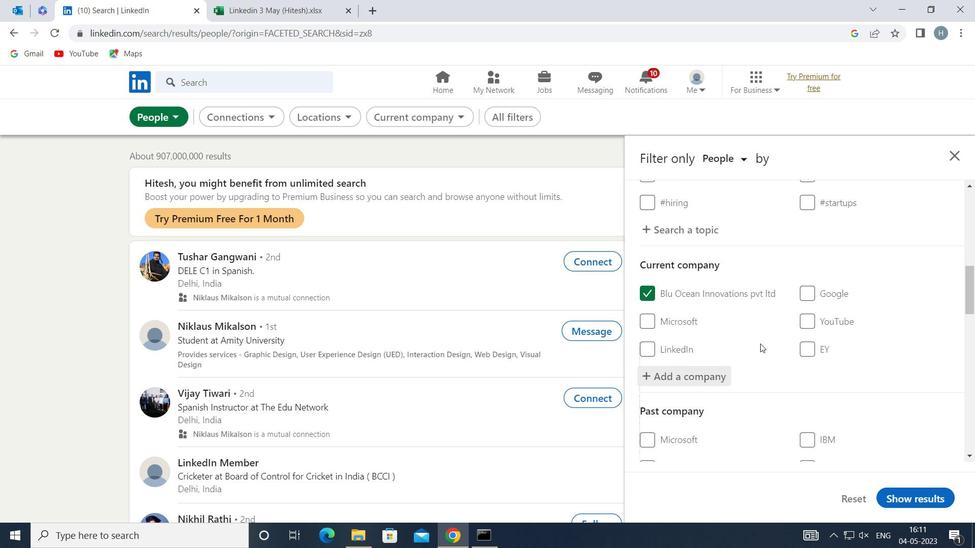 
Action: Mouse scrolled (760, 340) with delta (0, 0)
Screenshot: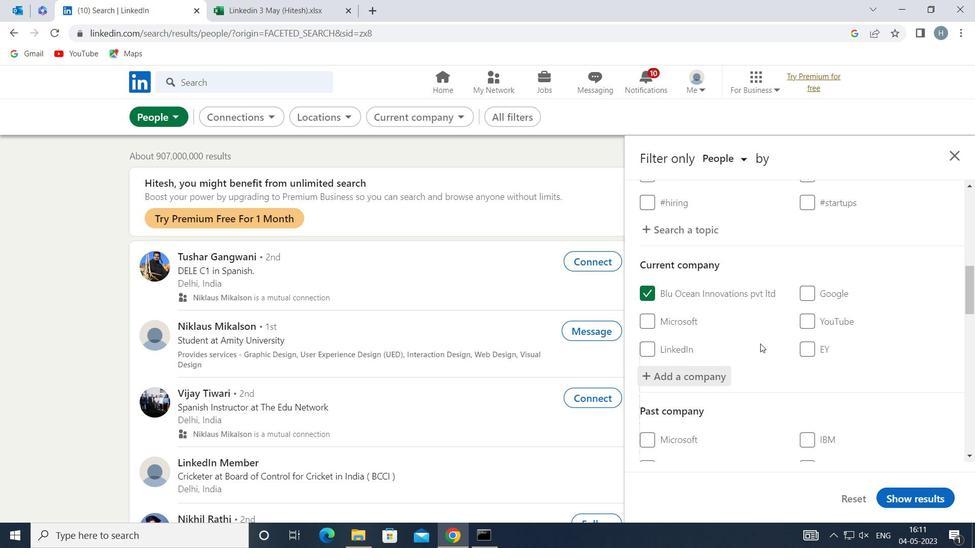 
Action: Mouse moved to (760, 340)
Screenshot: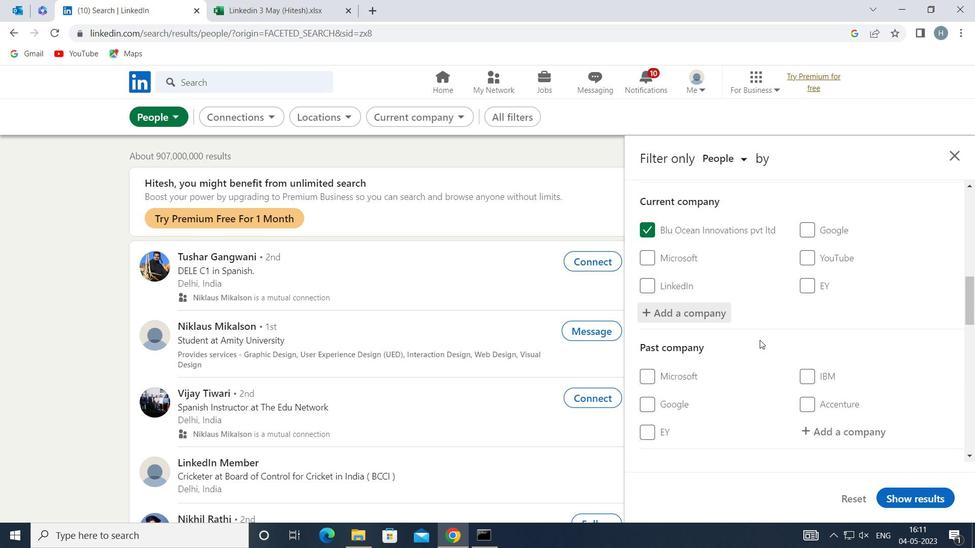 
Action: Mouse scrolled (760, 340) with delta (0, 0)
Screenshot: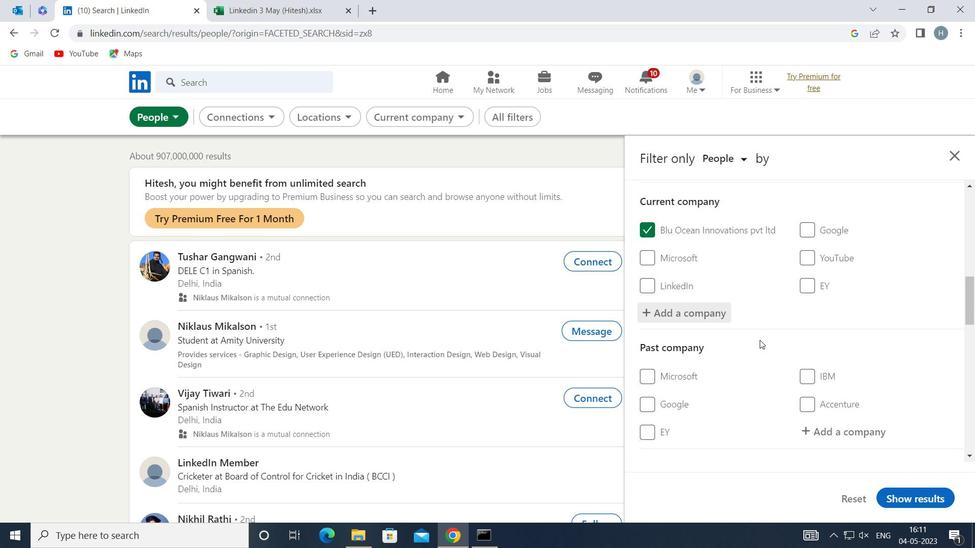 
Action: Mouse scrolled (760, 340) with delta (0, 0)
Screenshot: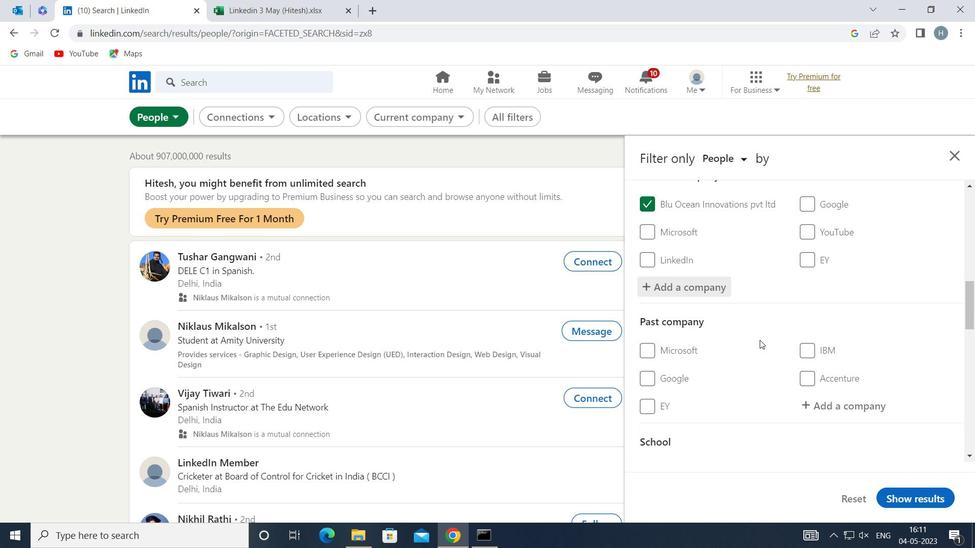
Action: Mouse moved to (760, 340)
Screenshot: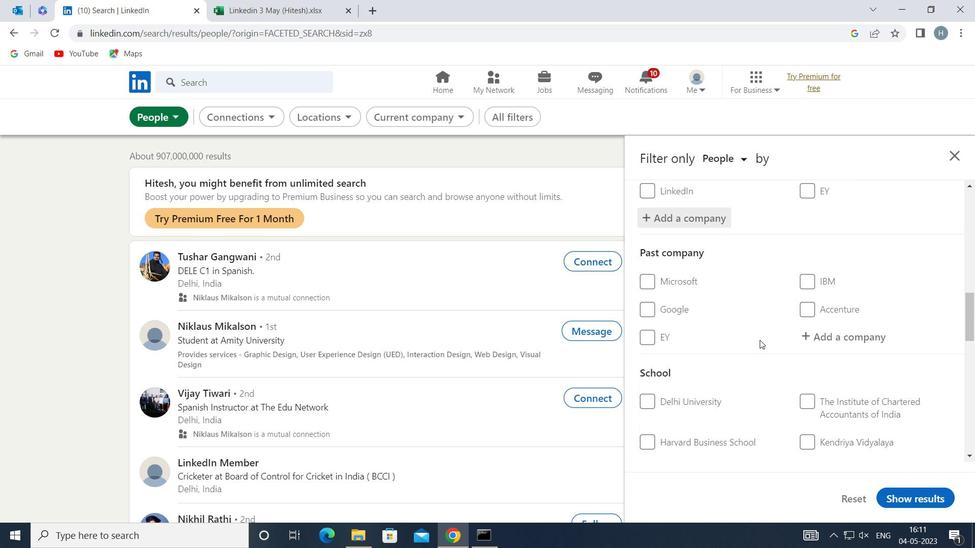
Action: Mouse scrolled (760, 339) with delta (0, 0)
Screenshot: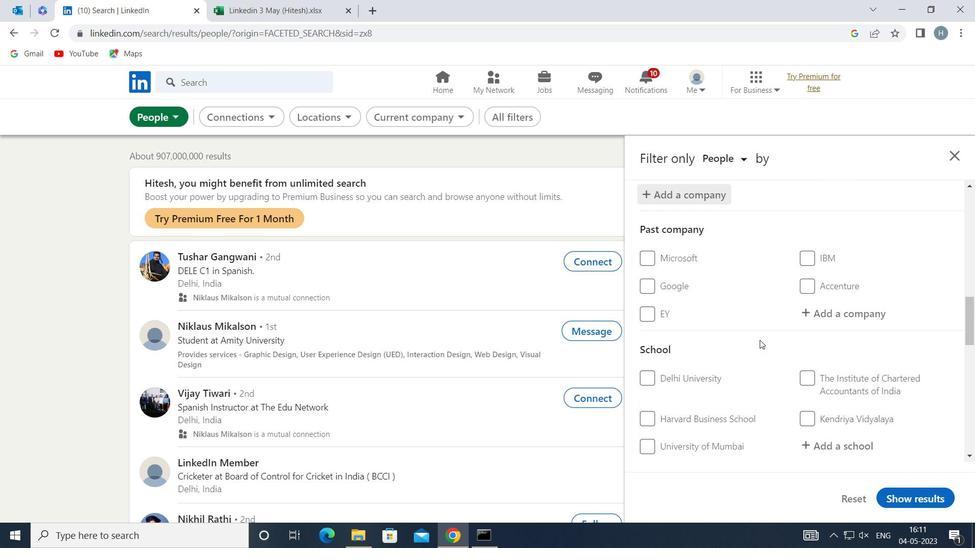 
Action: Mouse moved to (819, 372)
Screenshot: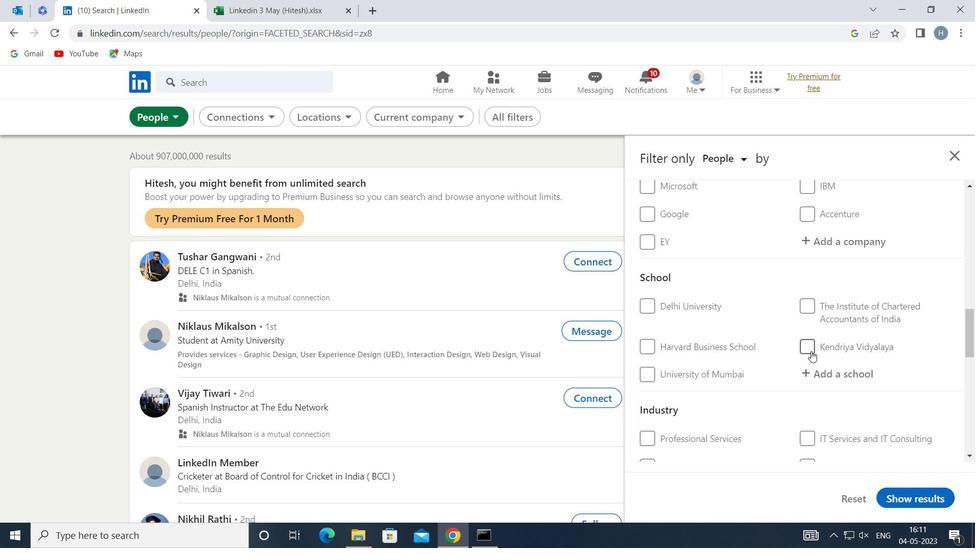 
Action: Mouse pressed left at (819, 372)
Screenshot: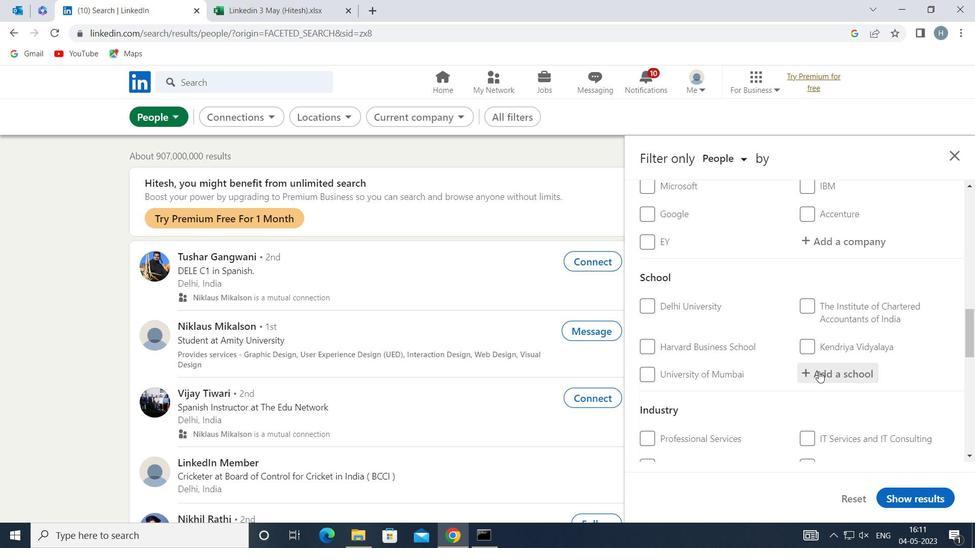 
Action: Mouse moved to (808, 364)
Screenshot: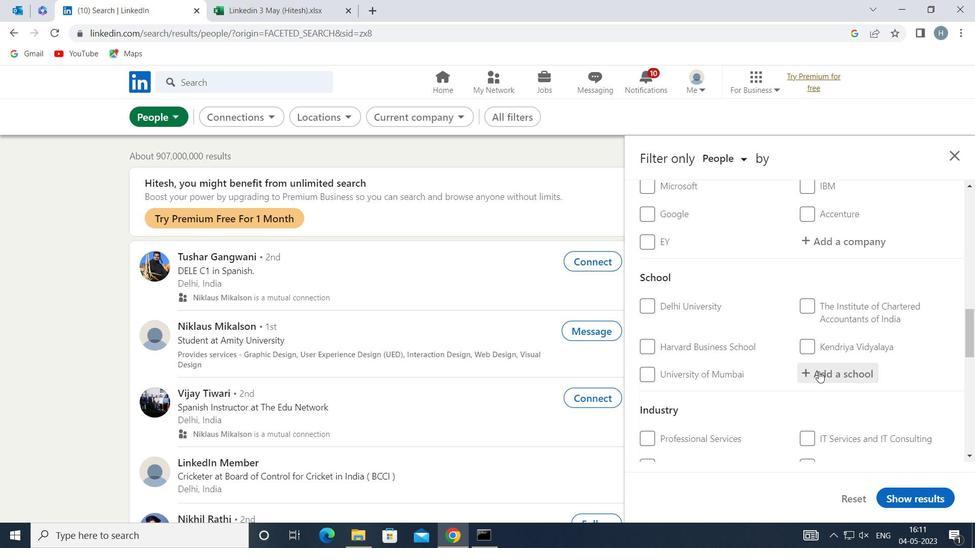 
Action: Key pressed <Key.shift>SRI<Key.space><Key.shift>PADMA
Screenshot: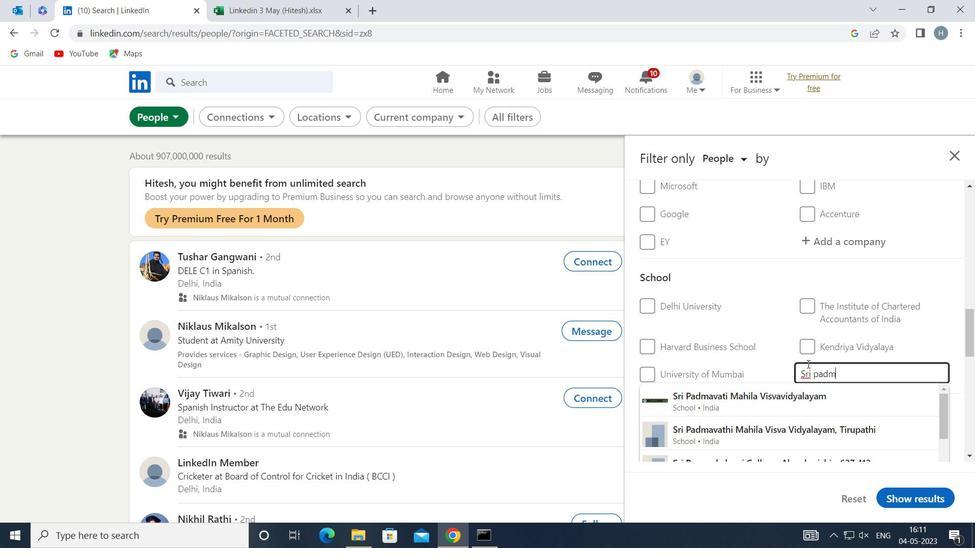 
Action: Mouse moved to (817, 422)
Screenshot: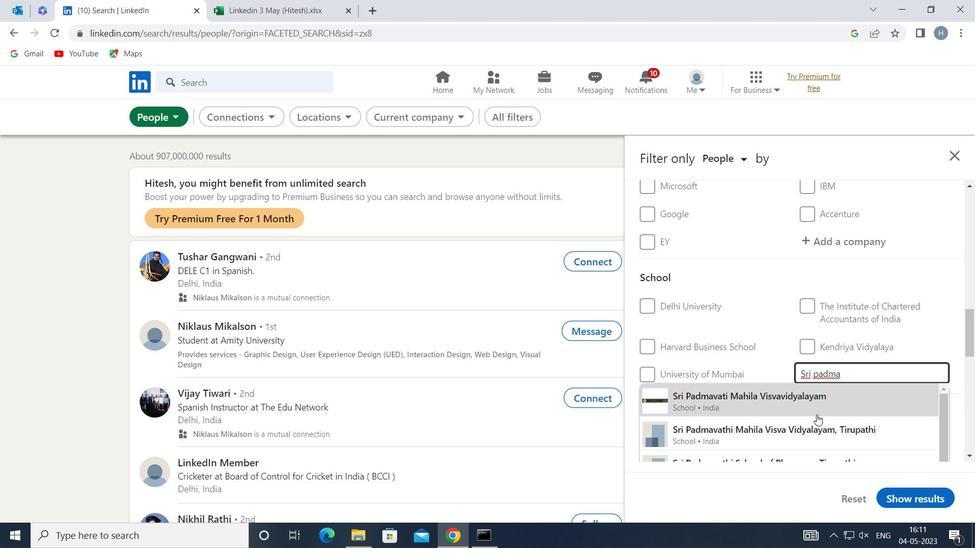 
Action: Mouse pressed left at (817, 422)
Screenshot: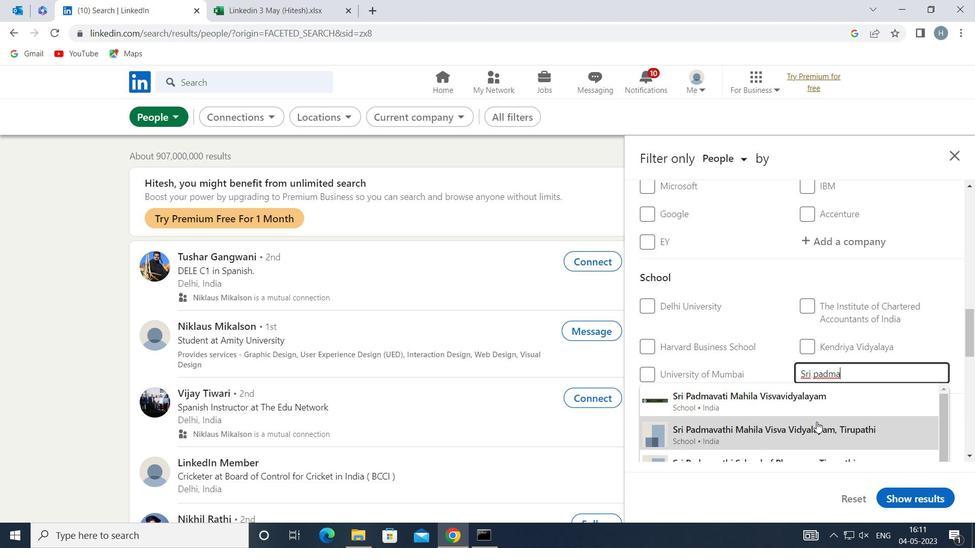 
Action: Mouse moved to (777, 372)
Screenshot: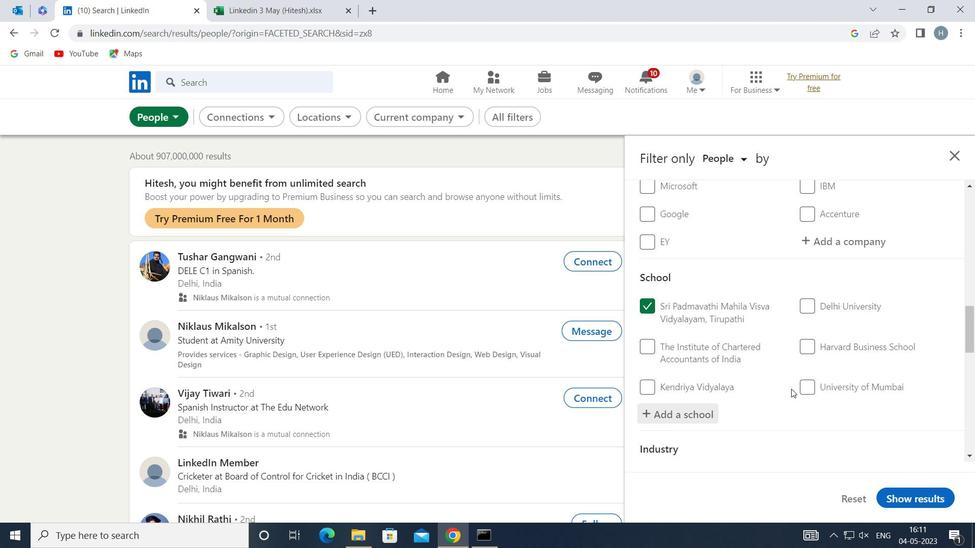 
Action: Mouse scrolled (777, 371) with delta (0, 0)
Screenshot: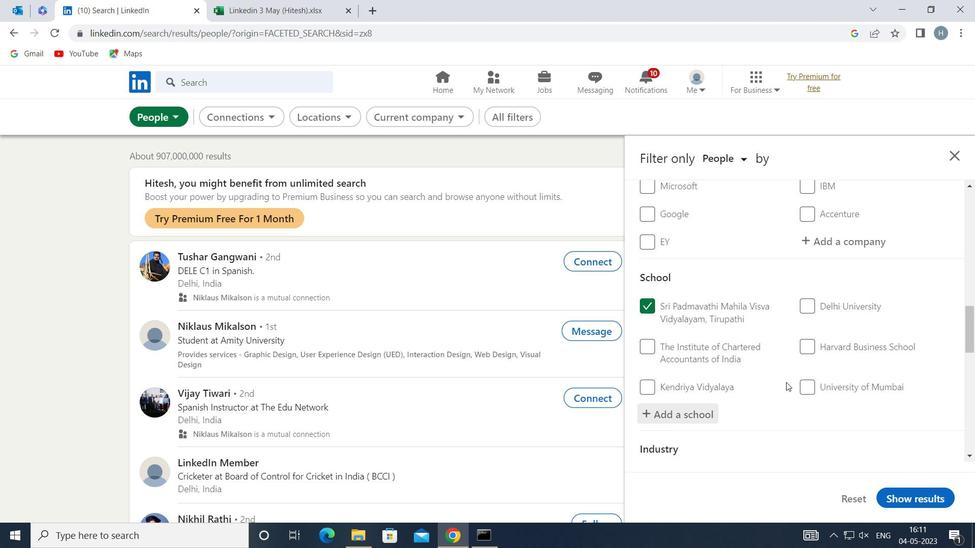 
Action: Mouse moved to (777, 371)
Screenshot: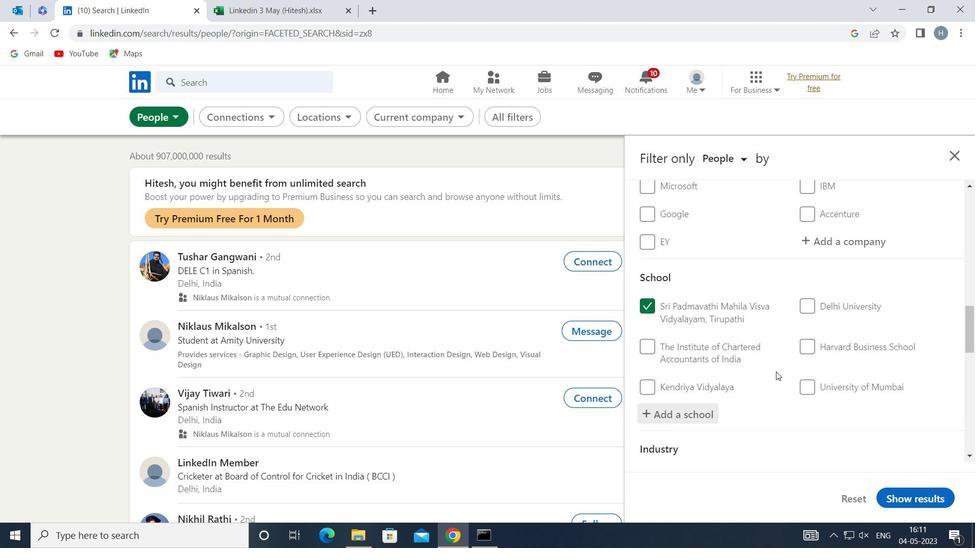 
Action: Mouse scrolled (777, 371) with delta (0, 0)
Screenshot: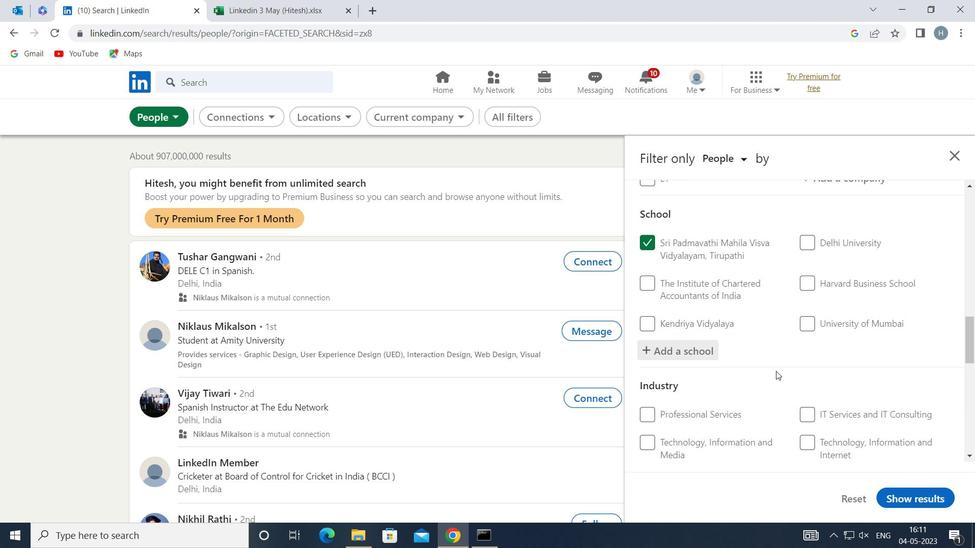 
Action: Mouse moved to (833, 412)
Screenshot: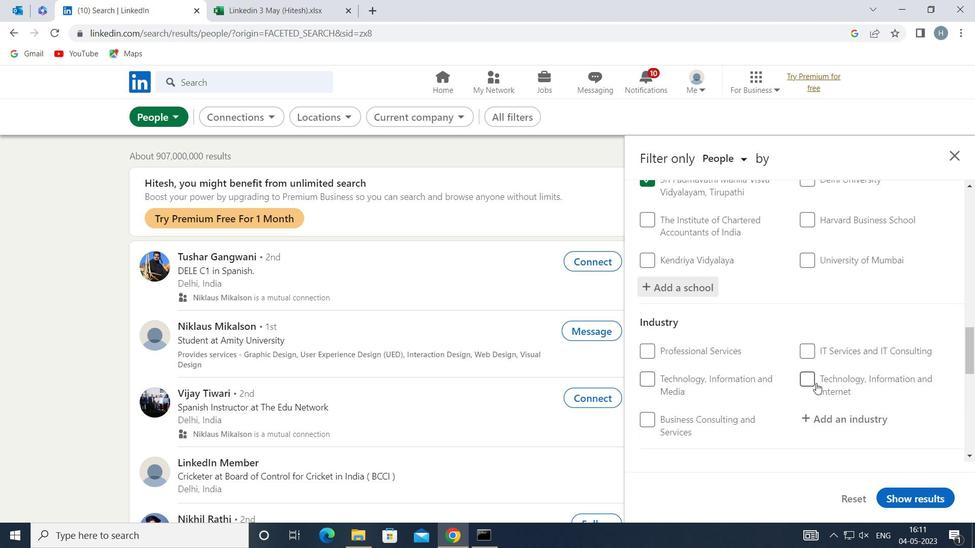 
Action: Mouse pressed left at (833, 412)
Screenshot: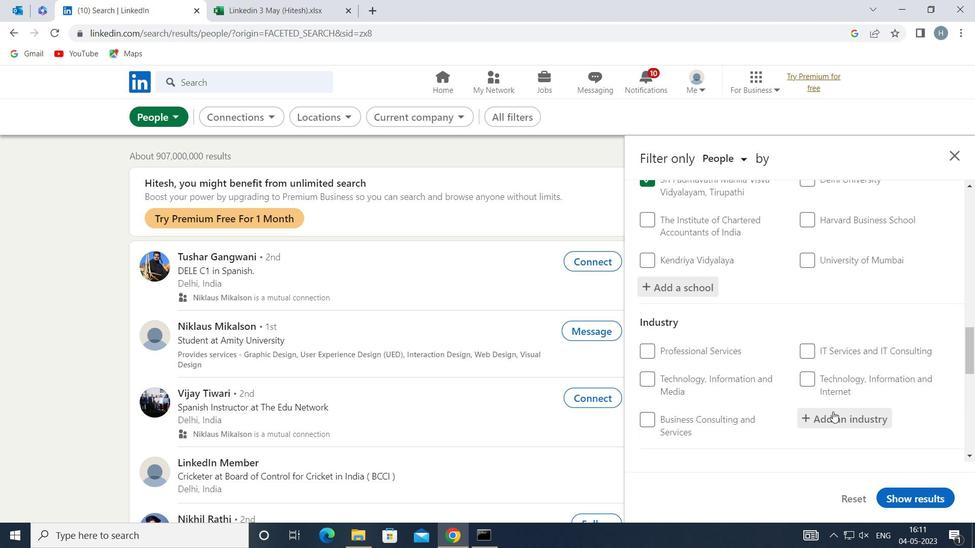
Action: Key pressed <Key.shift>LAW<Key.space><Key.shift>ENFOR
Screenshot: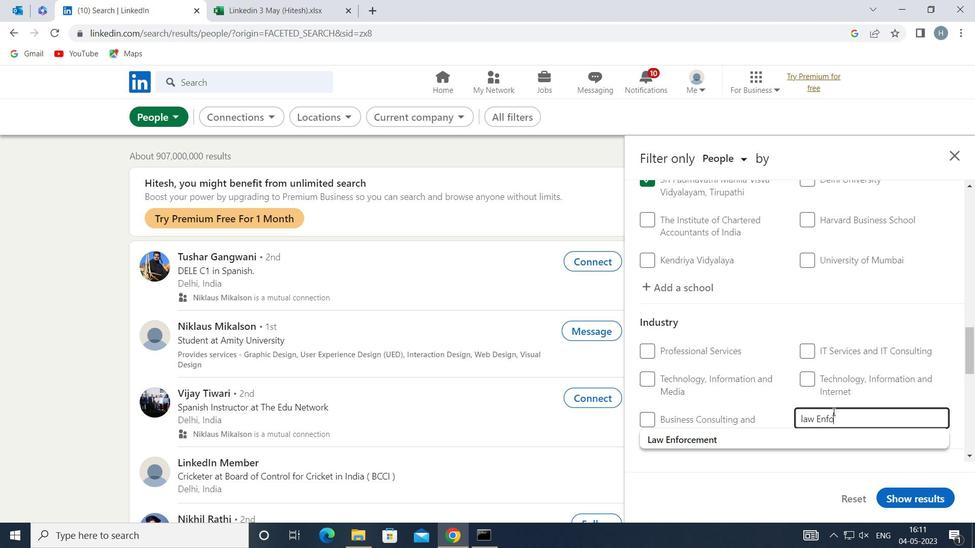 
Action: Mouse moved to (777, 437)
Screenshot: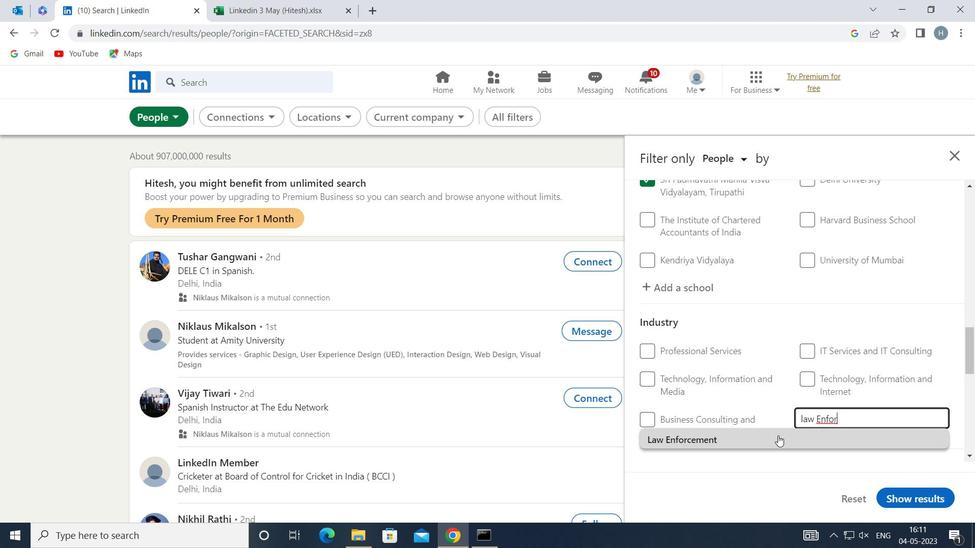 
Action: Mouse pressed left at (777, 437)
Screenshot: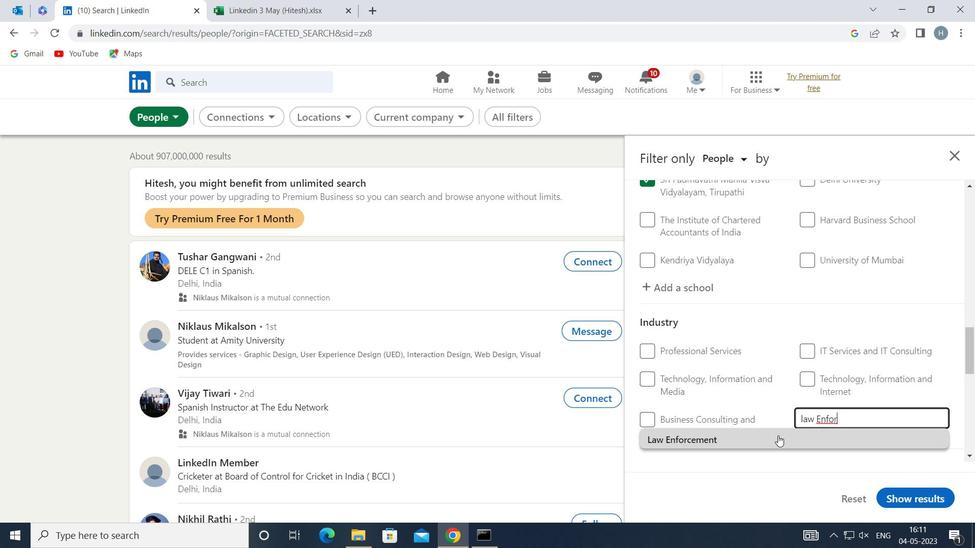 
Action: Mouse moved to (752, 335)
Screenshot: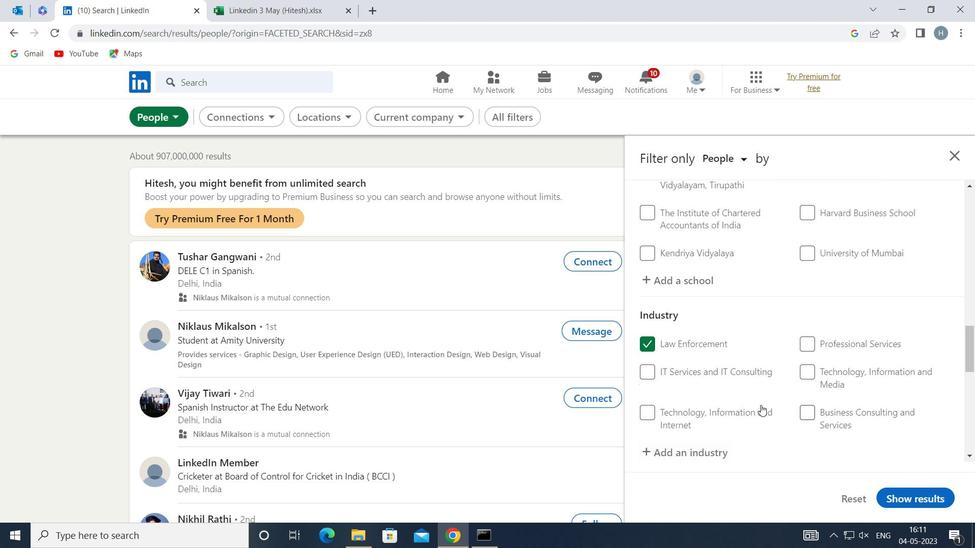 
Action: Mouse scrolled (752, 334) with delta (0, 0)
Screenshot: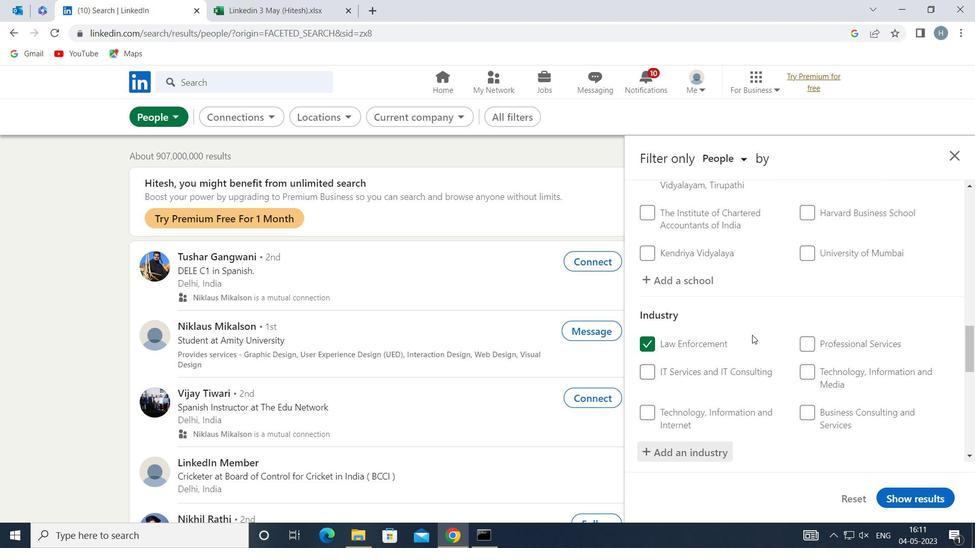 
Action: Mouse moved to (752, 324)
Screenshot: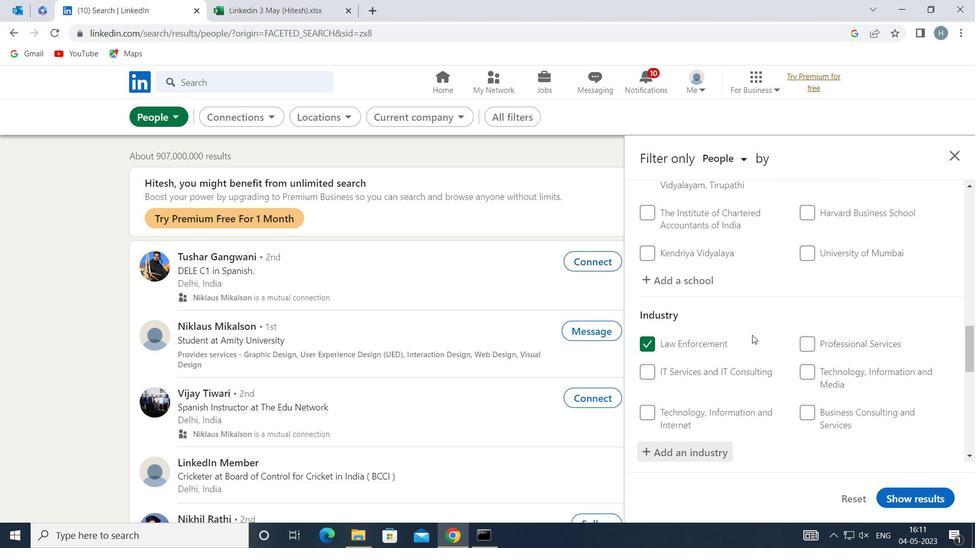 
Action: Mouse scrolled (752, 324) with delta (0, 0)
Screenshot: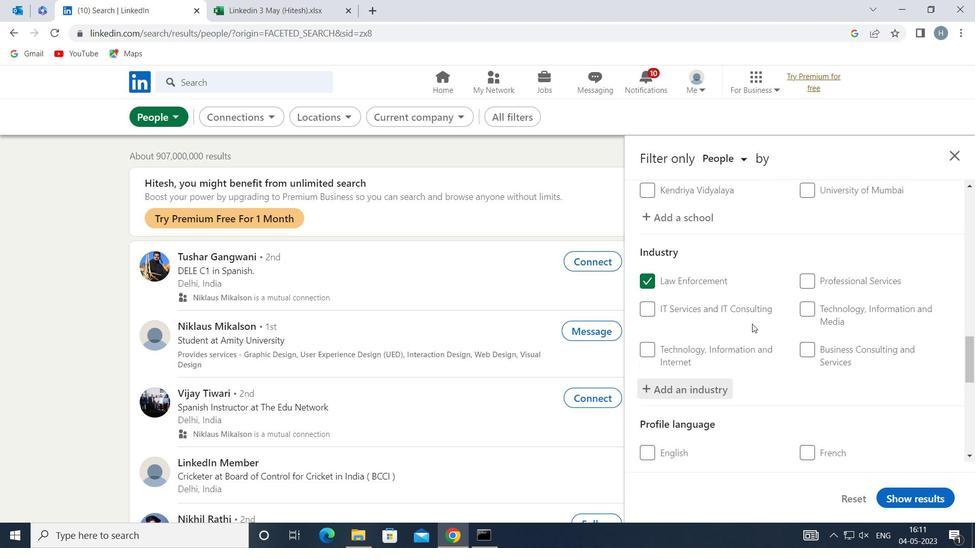 
Action: Mouse scrolled (752, 324) with delta (0, 0)
Screenshot: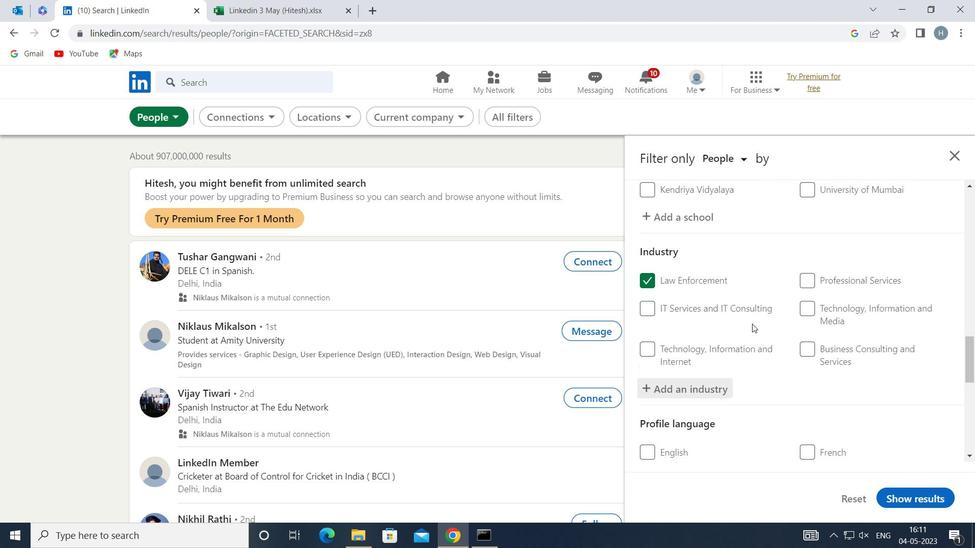 
Action: Mouse moved to (751, 316)
Screenshot: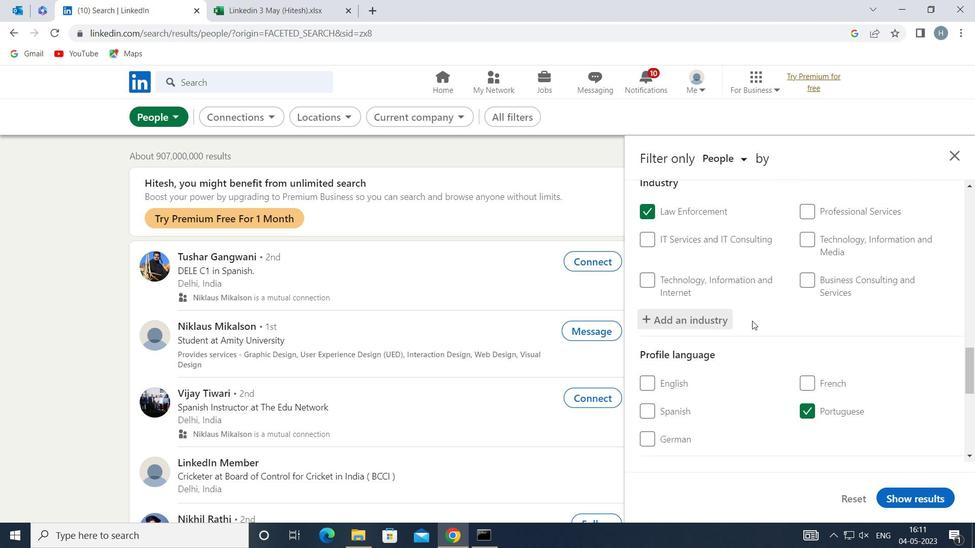 
Action: Mouse scrolled (751, 316) with delta (0, 0)
Screenshot: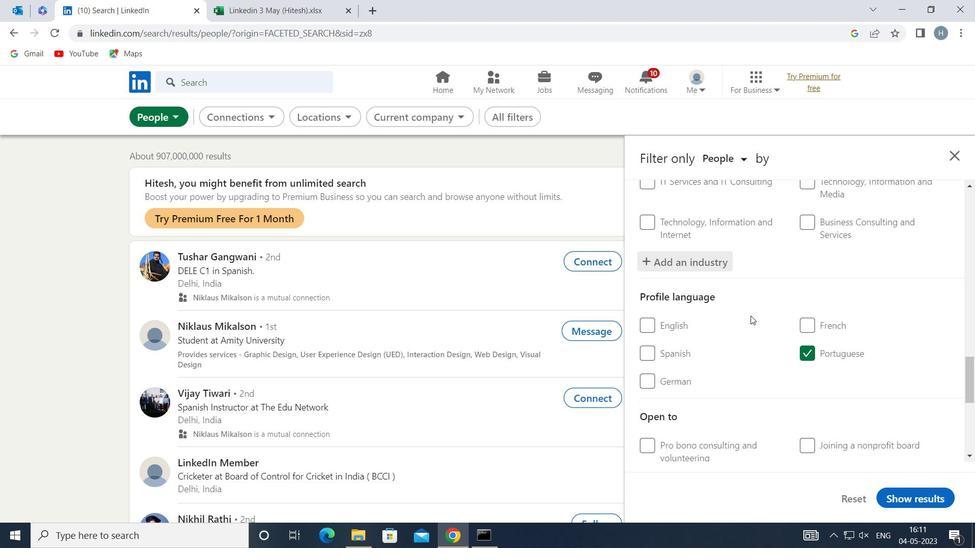 
Action: Mouse moved to (749, 309)
Screenshot: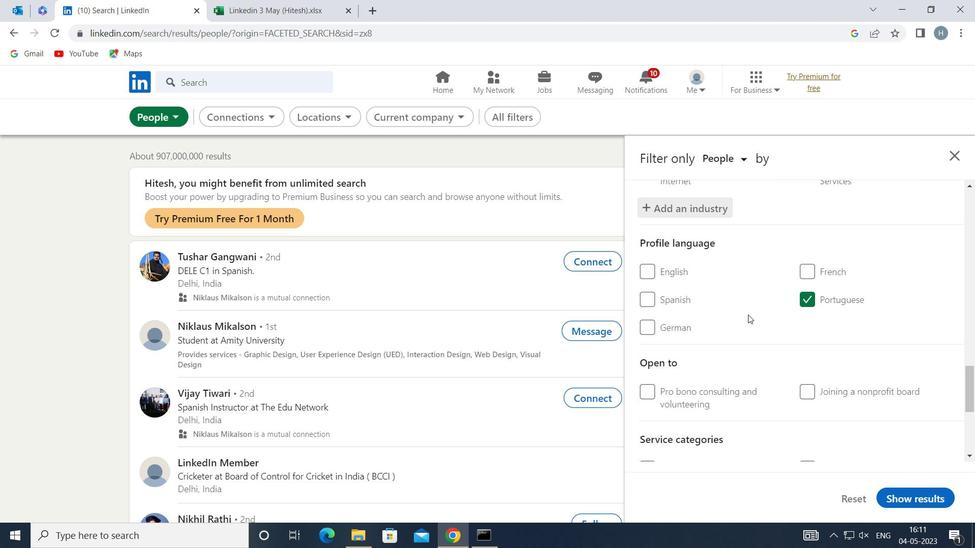 
Action: Mouse scrolled (749, 309) with delta (0, 0)
Screenshot: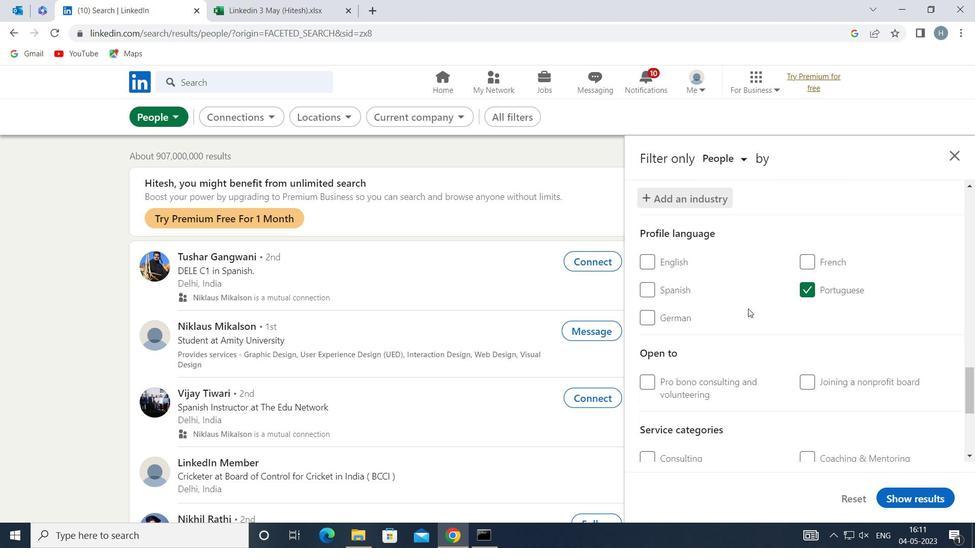 
Action: Mouse moved to (749, 308)
Screenshot: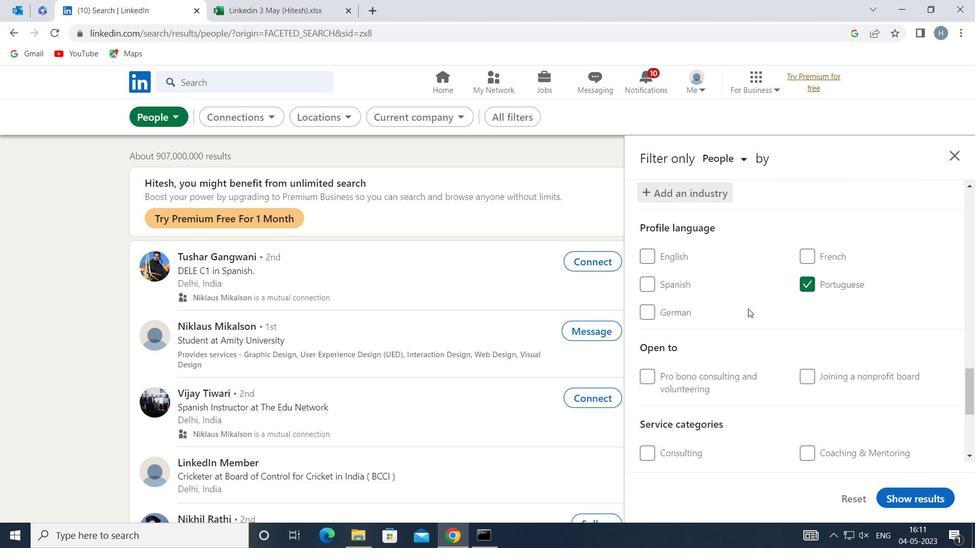 
Action: Mouse scrolled (749, 307) with delta (0, 0)
Screenshot: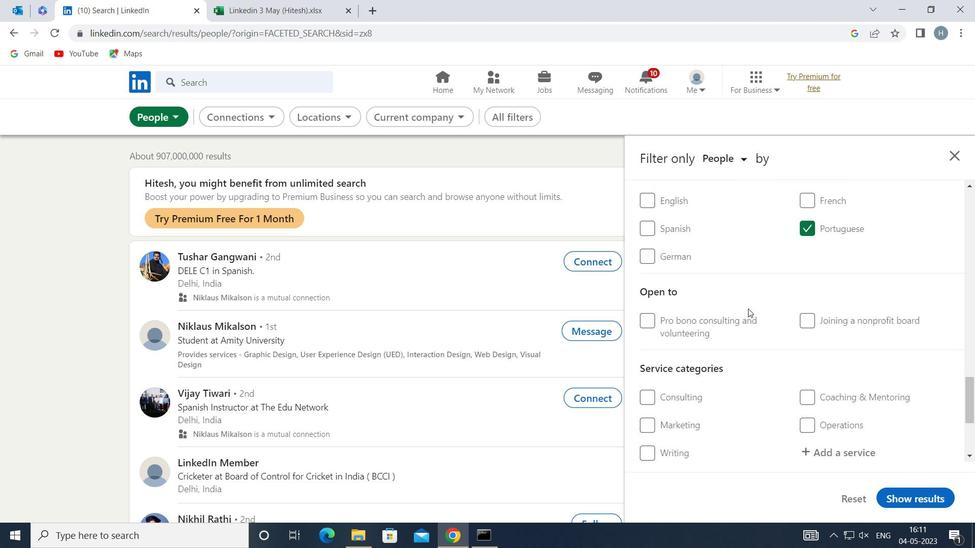
Action: Mouse moved to (749, 307)
Screenshot: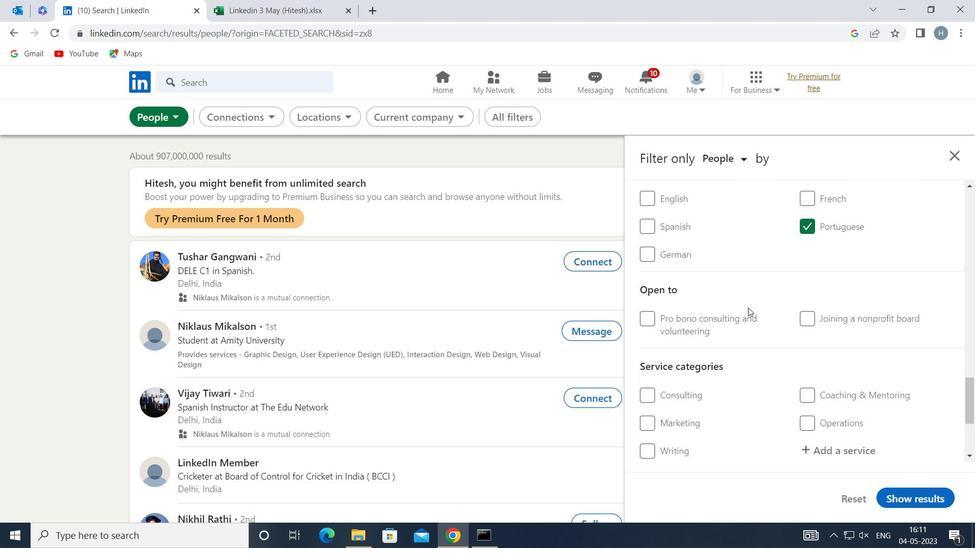 
Action: Mouse scrolled (749, 306) with delta (0, 0)
Screenshot: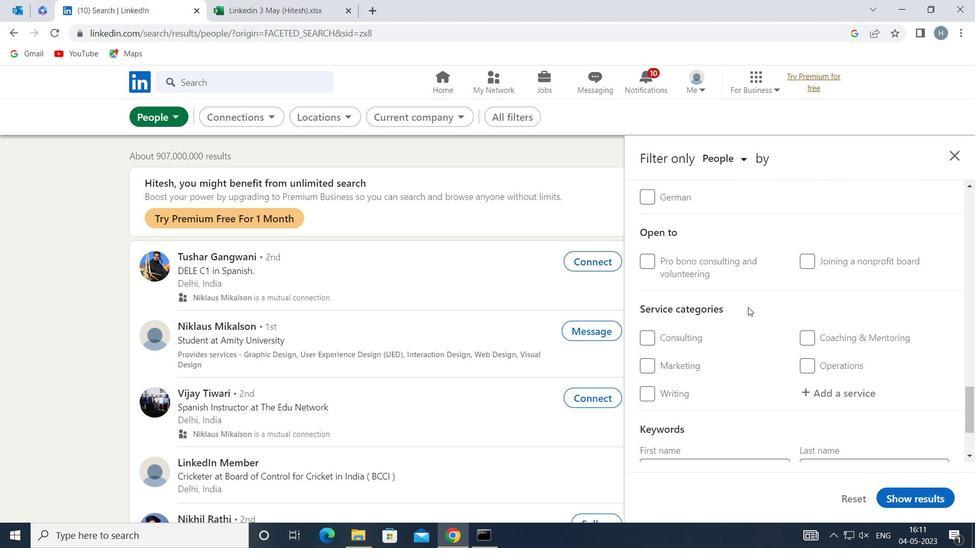 
Action: Mouse moved to (822, 325)
Screenshot: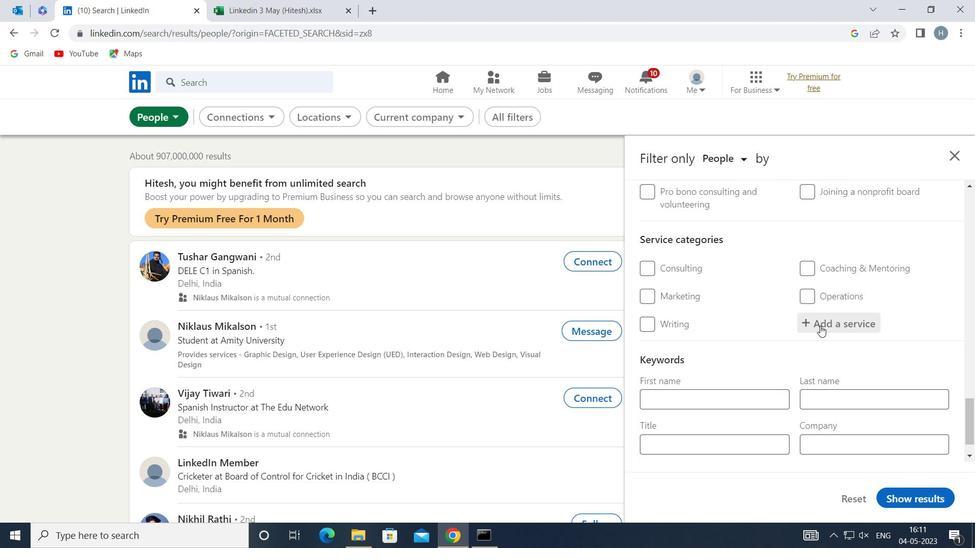
Action: Mouse pressed left at (822, 325)
Screenshot: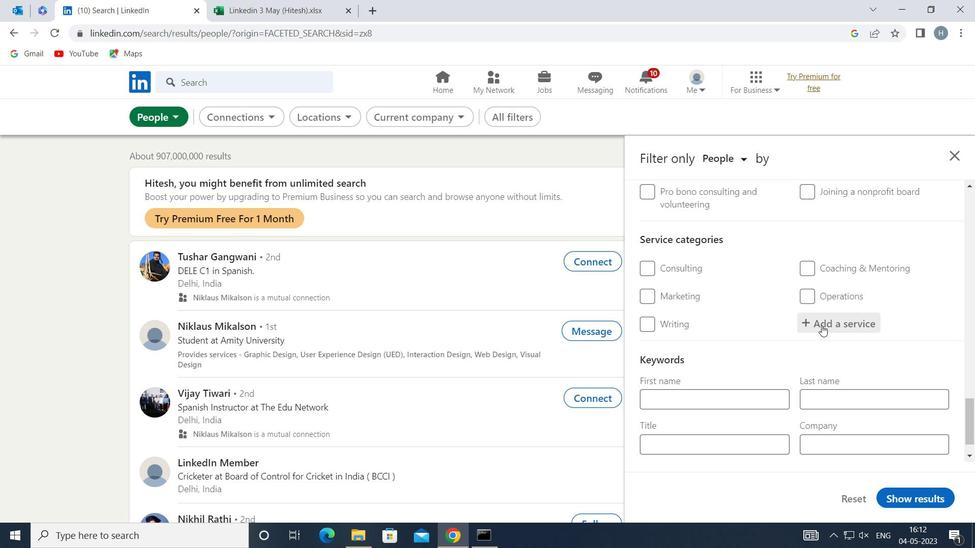 
Action: Key pressed <Key.shift>PORTRAIT<Key.space><Key.shift>PHOTO
Screenshot: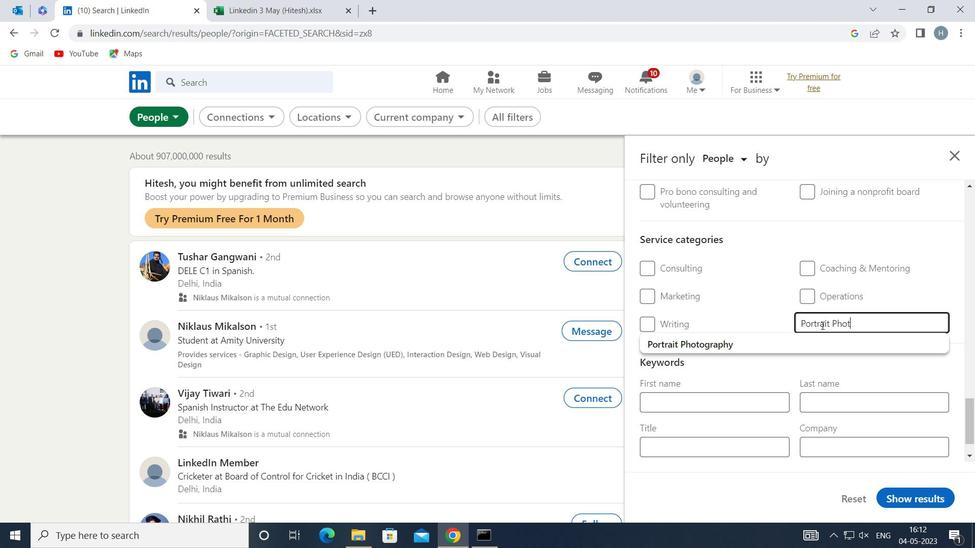 
Action: Mouse moved to (775, 344)
Screenshot: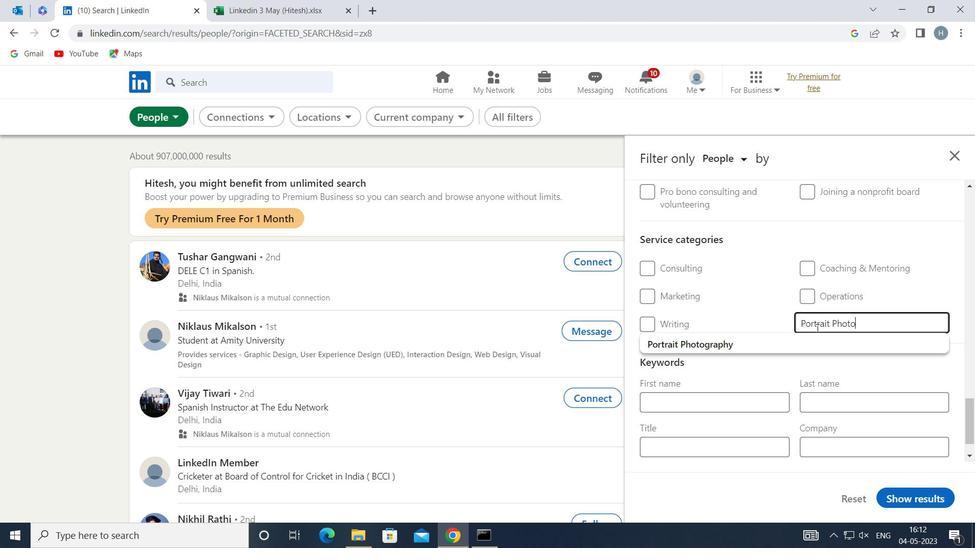 
Action: Mouse pressed left at (775, 344)
Screenshot: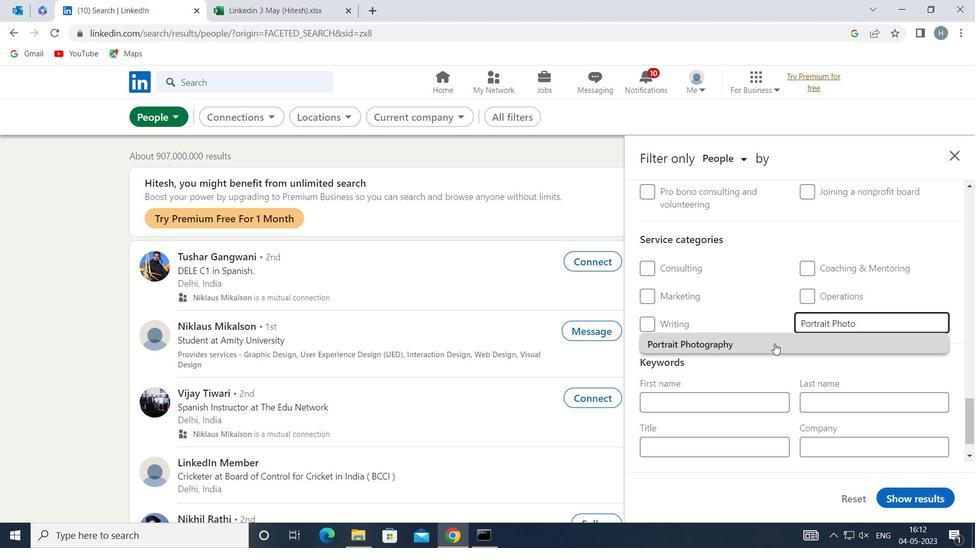 
Action: Mouse moved to (773, 345)
Screenshot: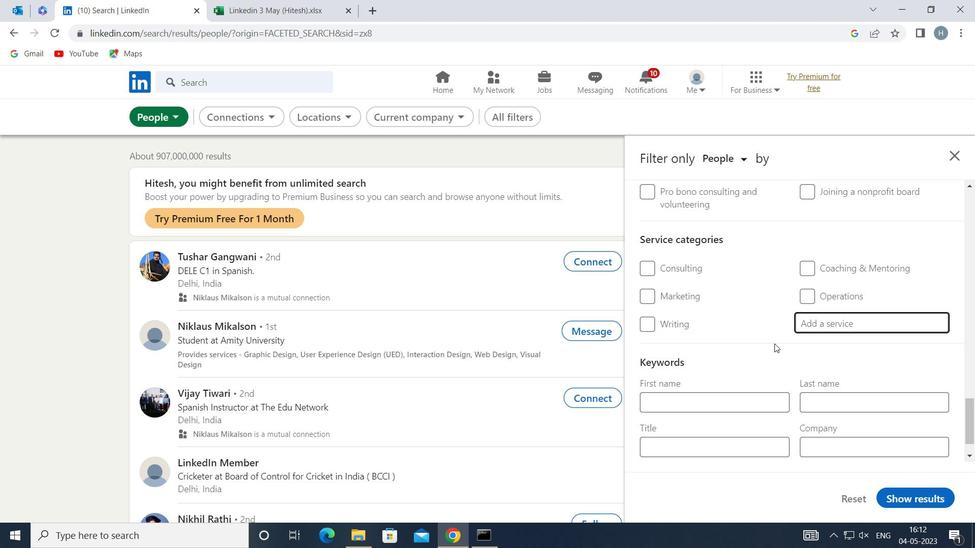 
Action: Mouse scrolled (773, 344) with delta (0, 0)
Screenshot: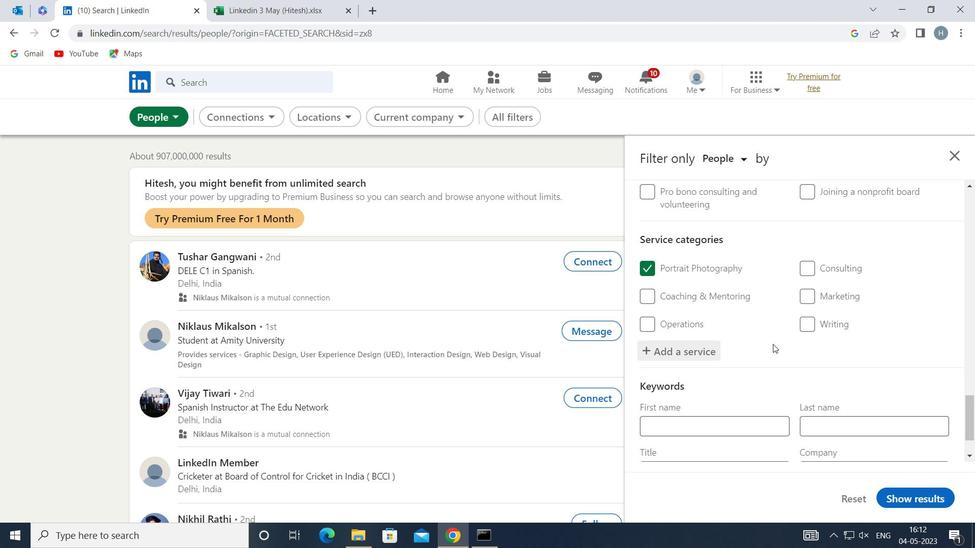 
Action: Mouse scrolled (773, 344) with delta (0, 0)
Screenshot: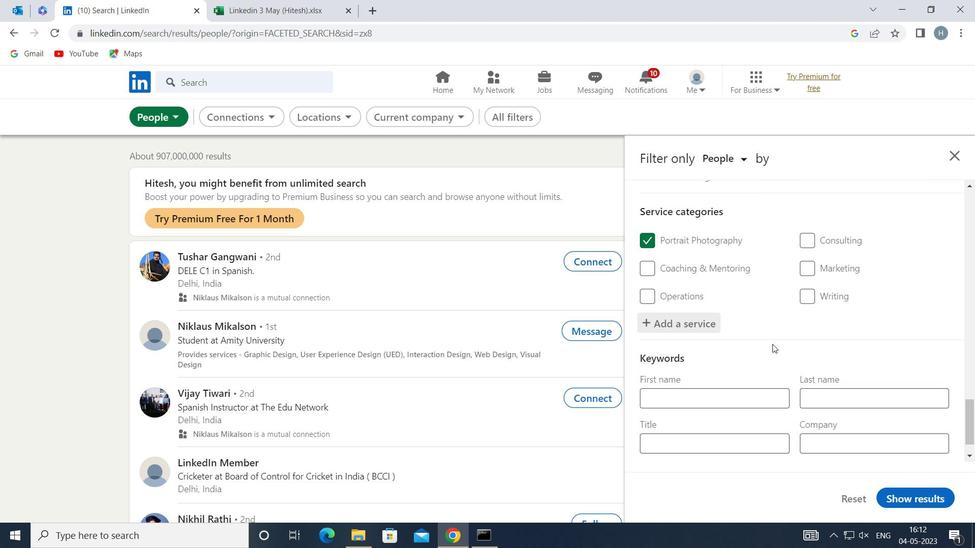 
Action: Mouse scrolled (773, 344) with delta (0, 0)
Screenshot: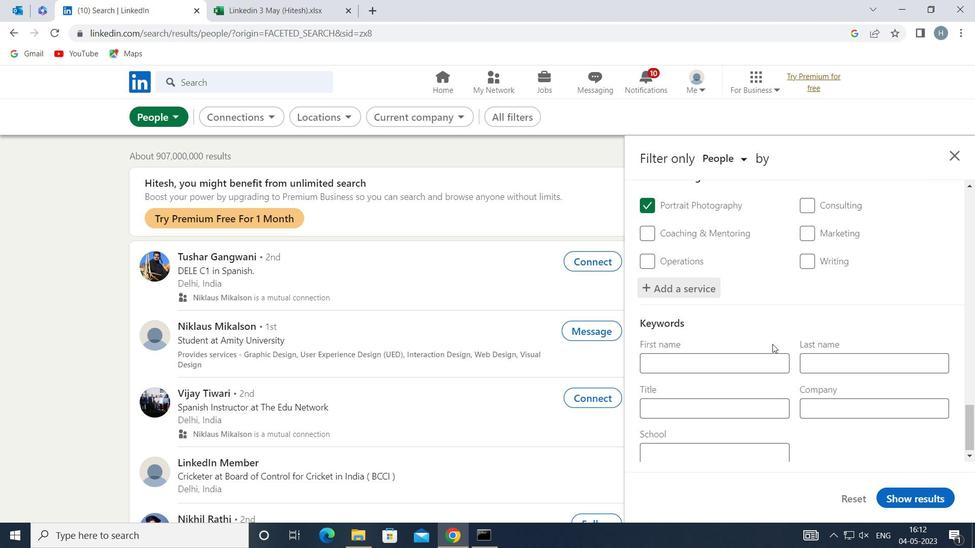 
Action: Mouse moved to (766, 406)
Screenshot: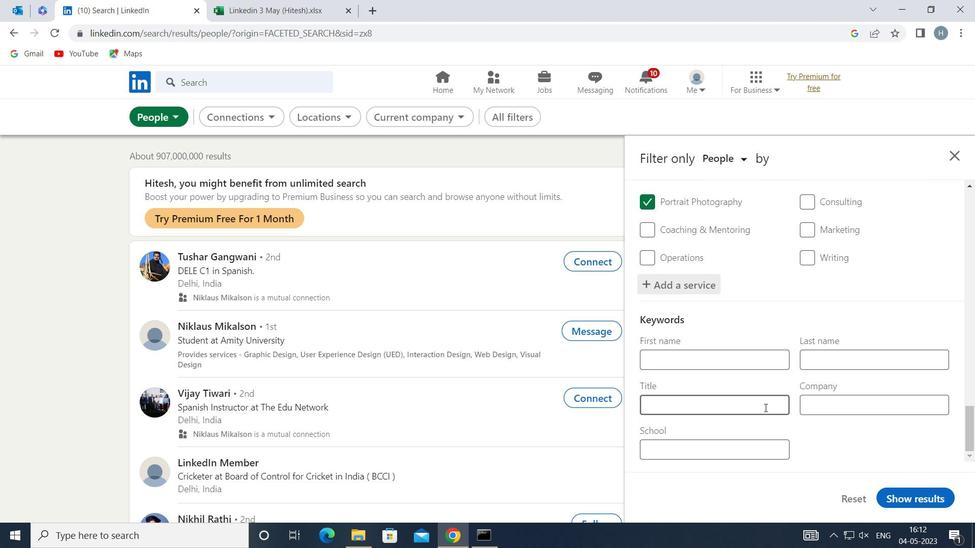 
Action: Mouse pressed left at (766, 406)
Screenshot: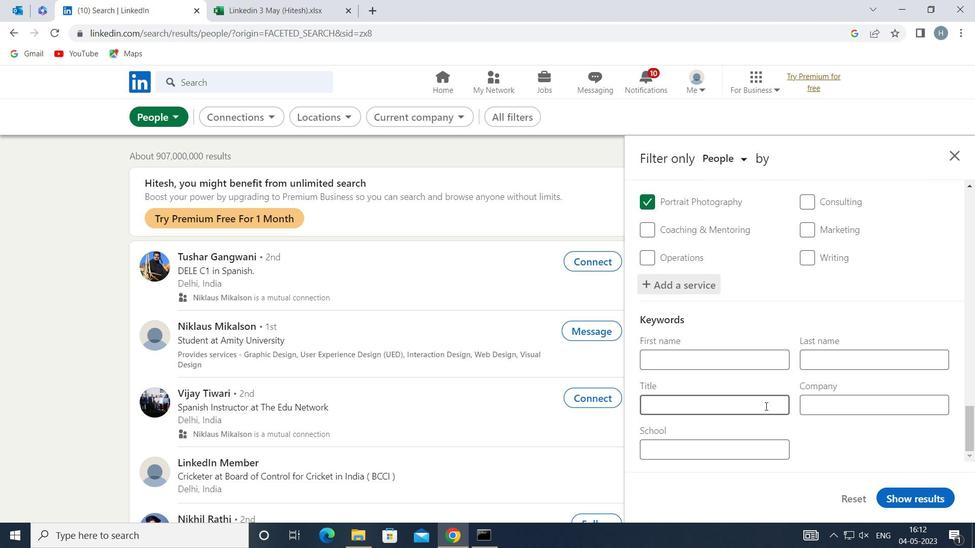 
Action: Mouse moved to (766, 405)
Screenshot: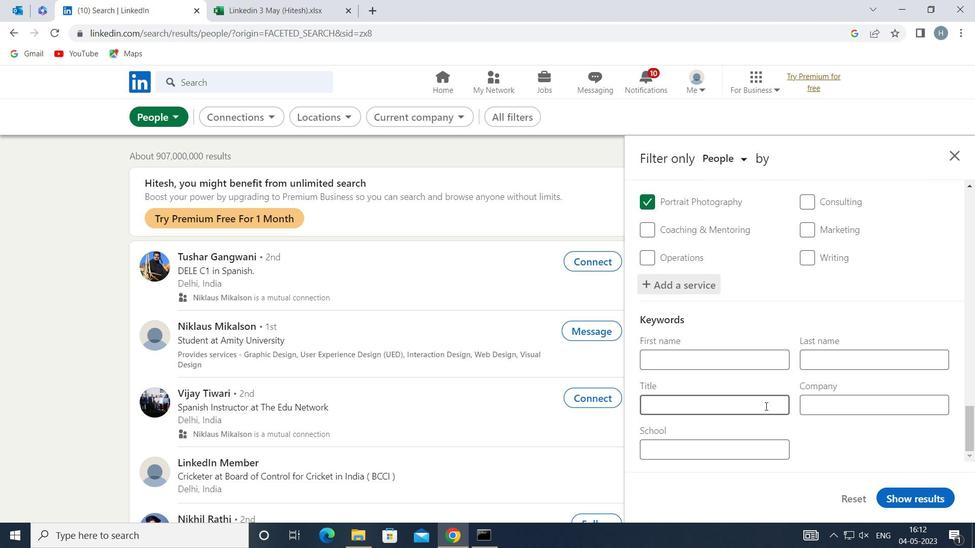
Action: Key pressed <Key.shift>ONLINE<Key.space><Key.shift>ESL<Key.space><Key.shift>INSTRUCTOR
Screenshot: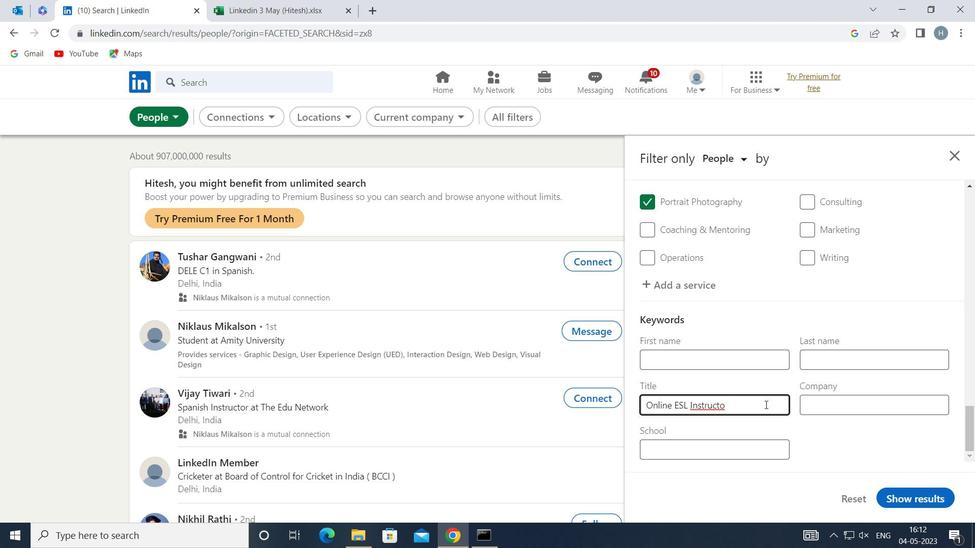 
Action: Mouse moved to (925, 498)
Screenshot: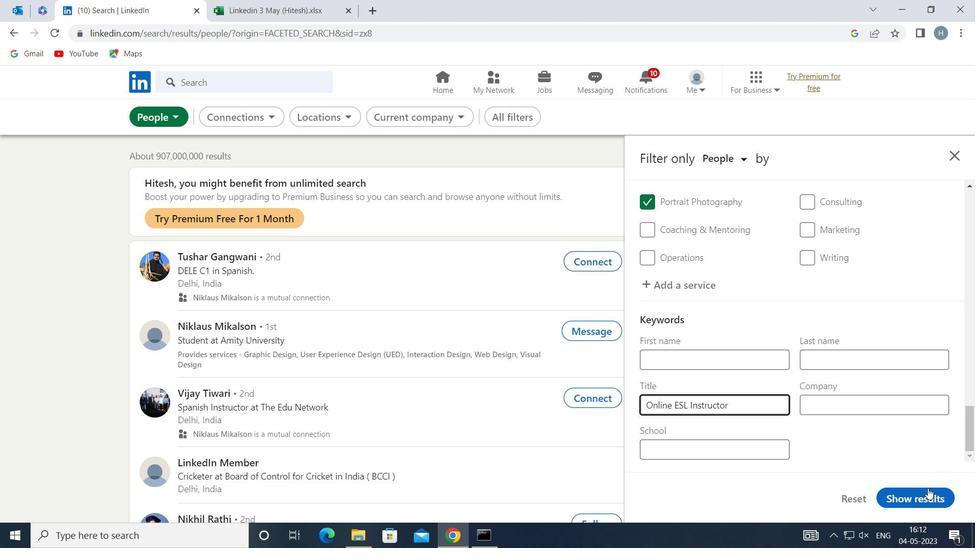 
Action: Mouse pressed left at (925, 498)
Screenshot: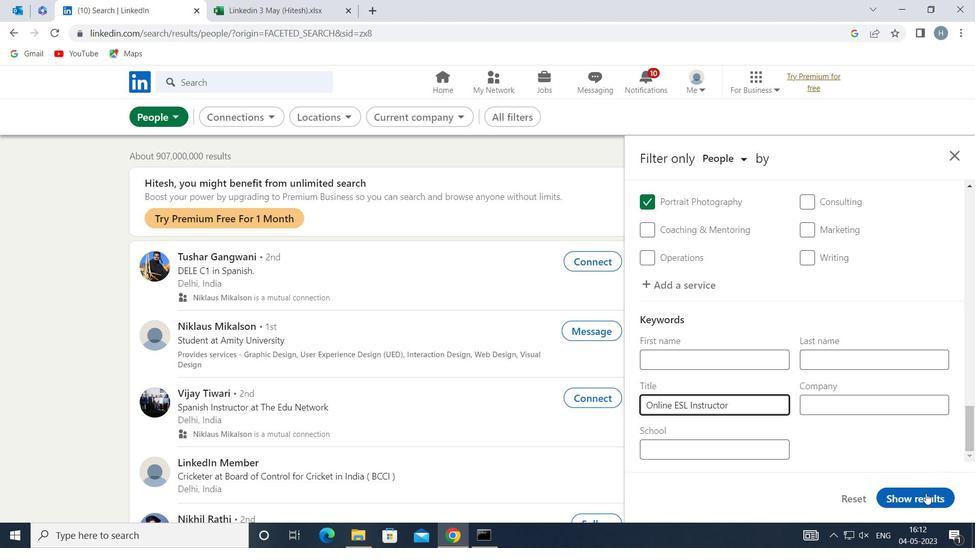 
Action: Mouse moved to (722, 368)
Screenshot: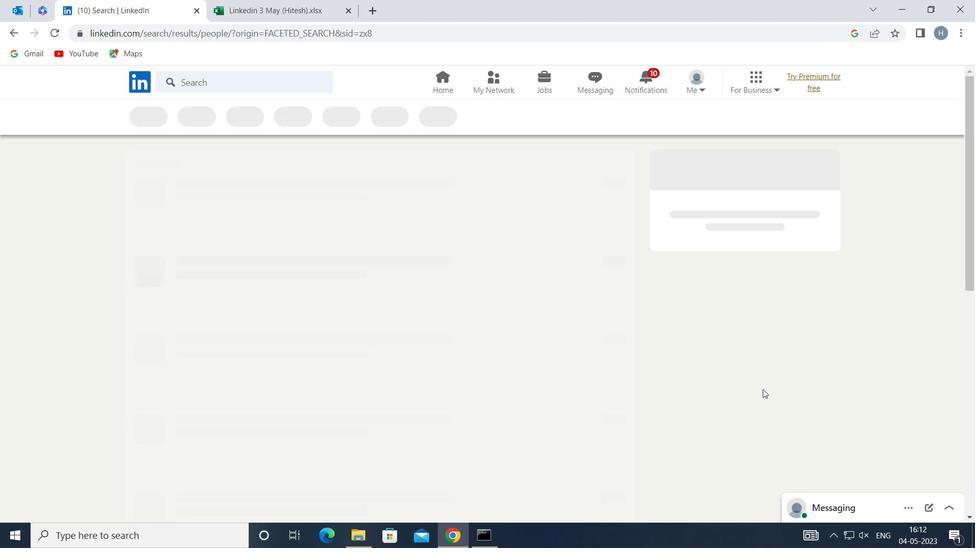 
